 Task: Look for space in Frauenfeld, Switzerland from 8th June, 2023 to 19th June, 2023 for 1 adult in price range Rs.5000 to Rs.12000. Place can be shared room with 1  bedroom having 1 bed and 1 bathroom. Property type can be house, flat, guest house, hotel. Booking option can be shelf check-in. Required host language is English.
Action: Mouse moved to (460, 192)
Screenshot: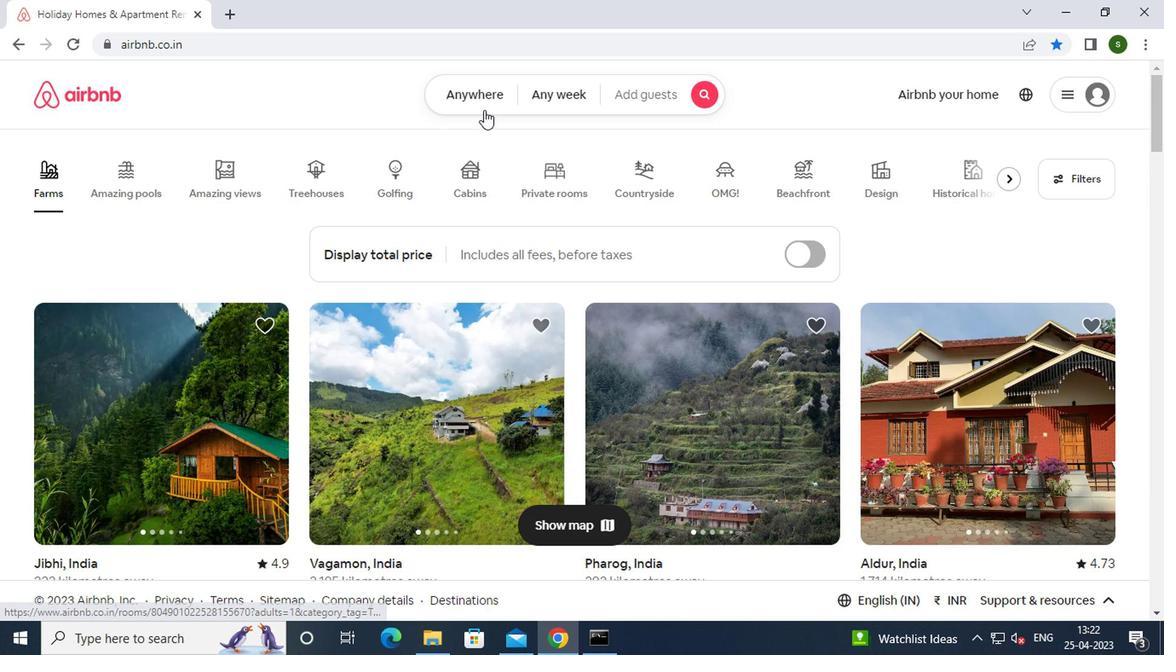 
Action: Mouse pressed left at (460, 192)
Screenshot: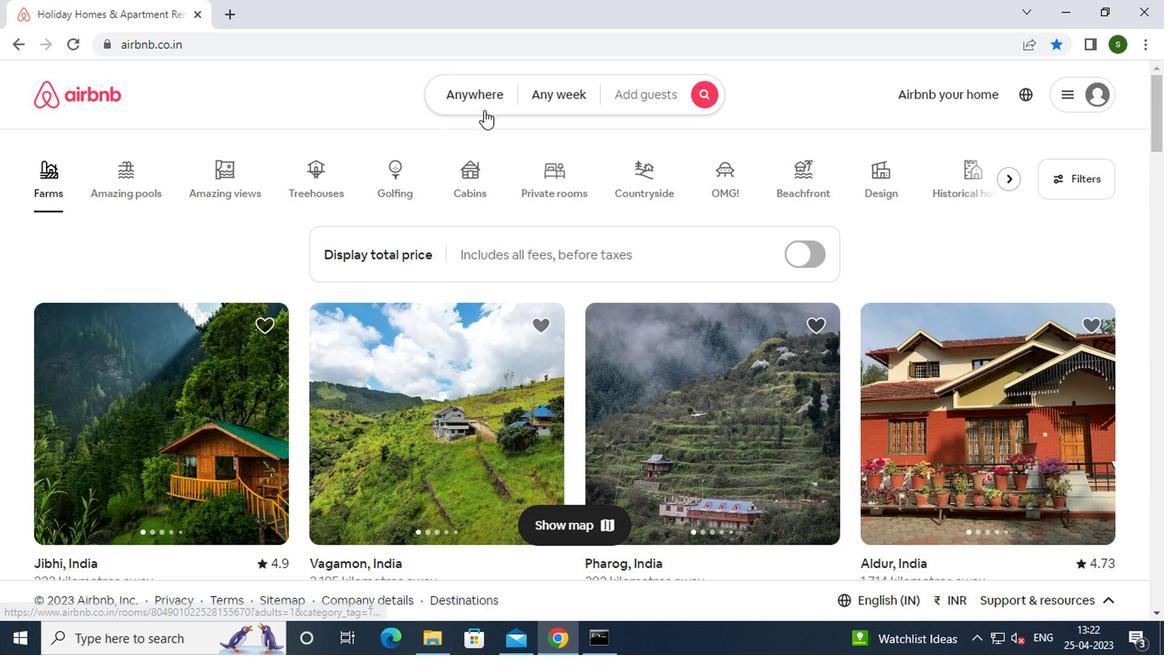 
Action: Mouse moved to (366, 236)
Screenshot: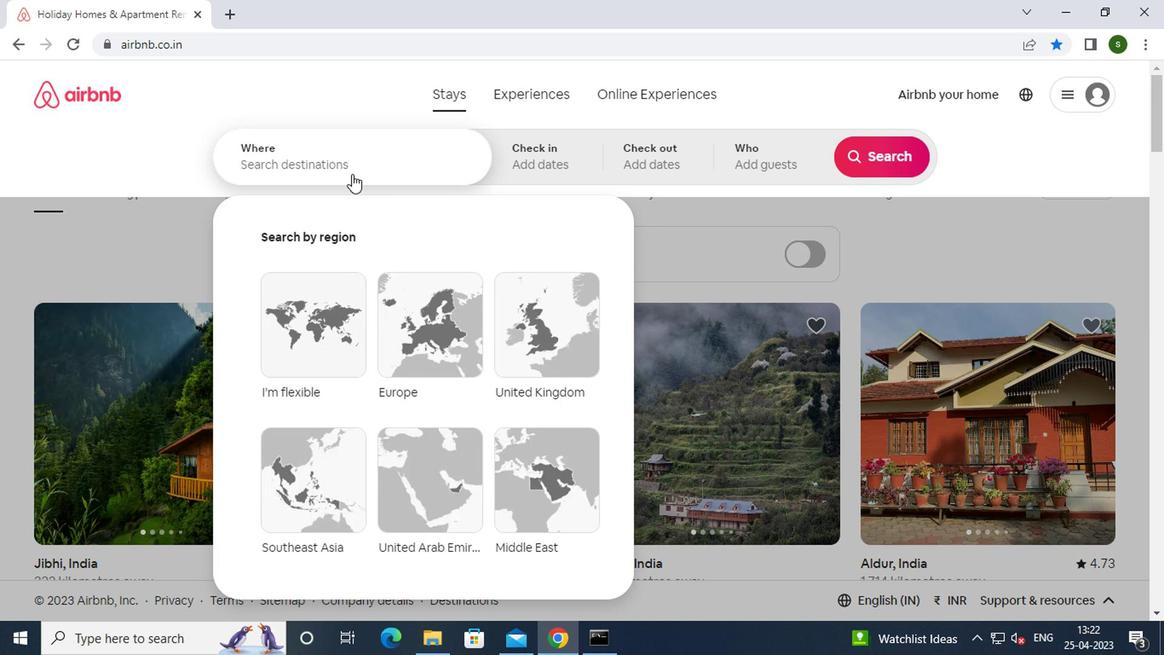 
Action: Mouse pressed left at (366, 236)
Screenshot: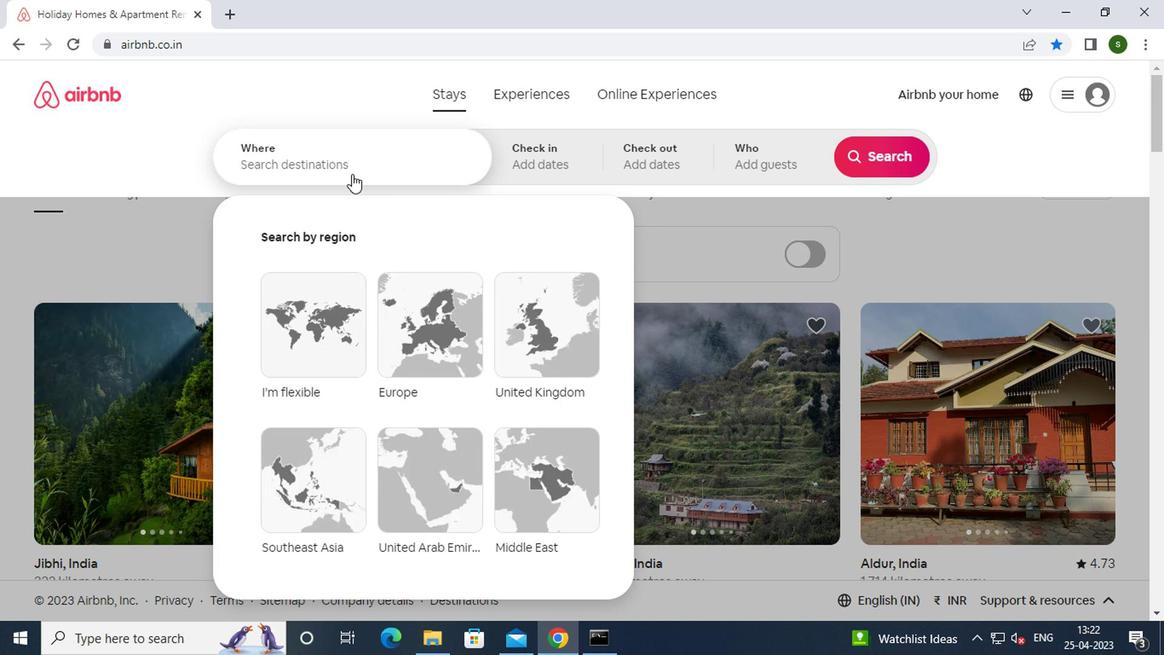 
Action: Mouse moved to (366, 236)
Screenshot: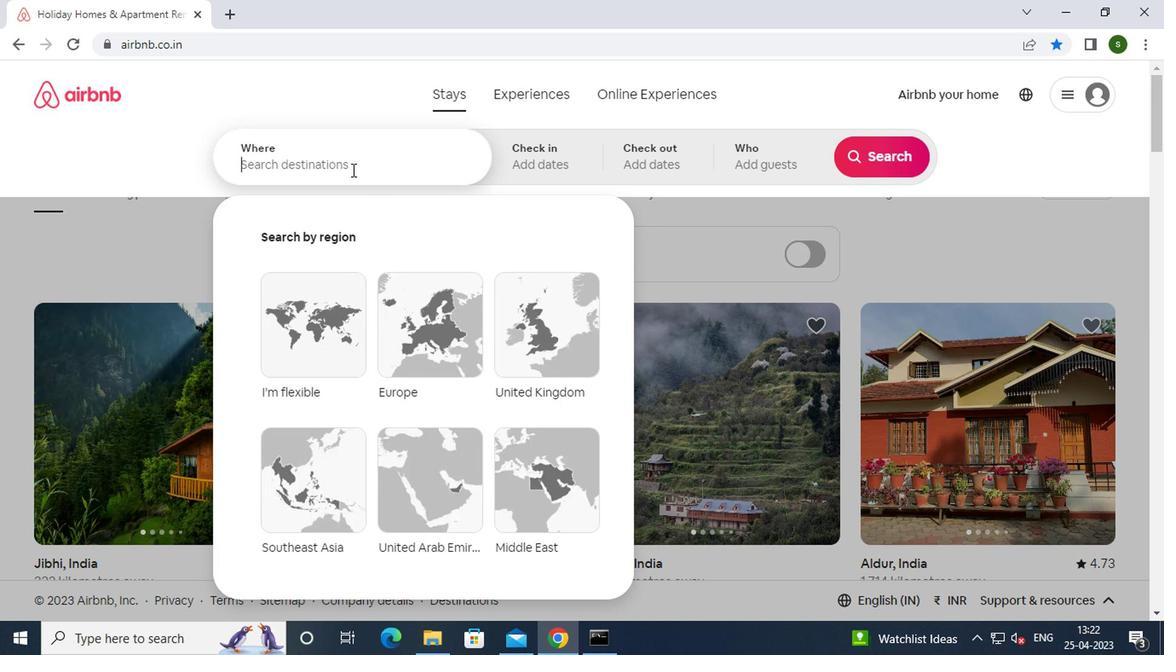 
Action: Key pressed f<Key.caps_lock>rauenfeld,<Key.space><Key.caps_lock>s<Key.caps_lock>witzerland
Screenshot: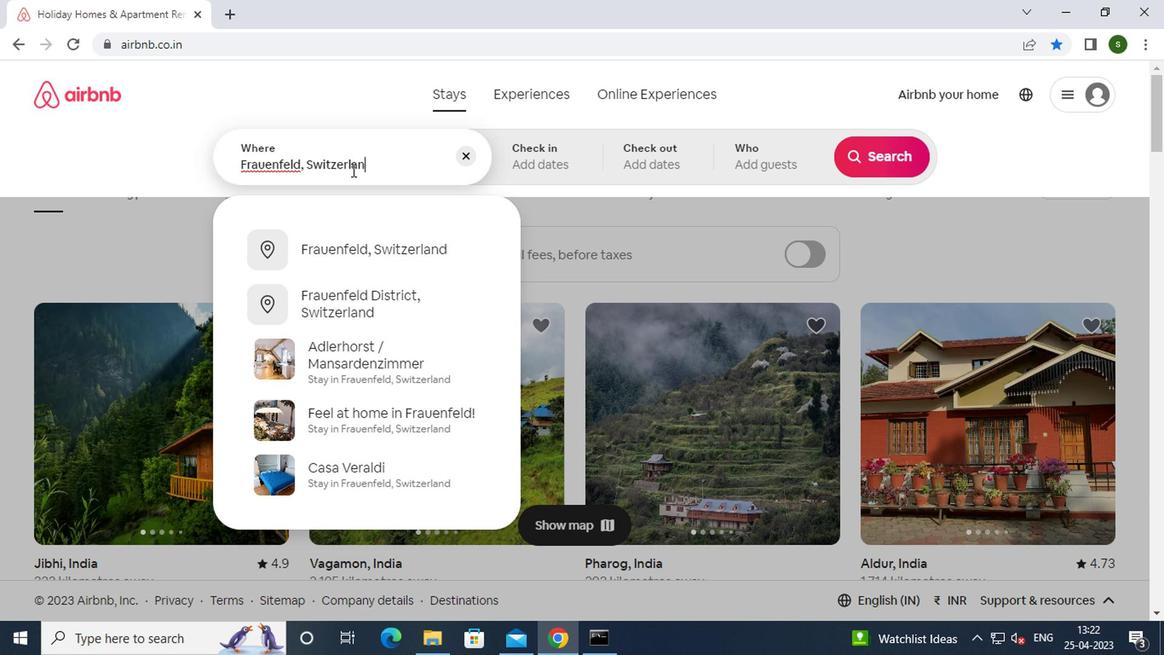
Action: Mouse moved to (393, 294)
Screenshot: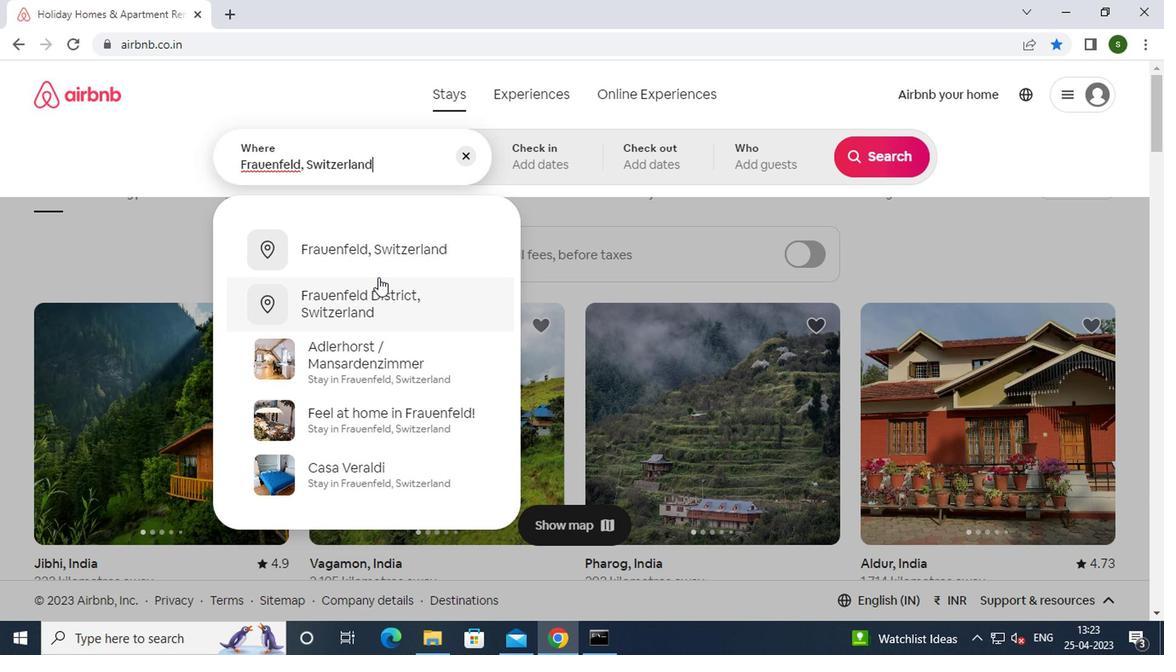 
Action: Mouse pressed left at (393, 294)
Screenshot: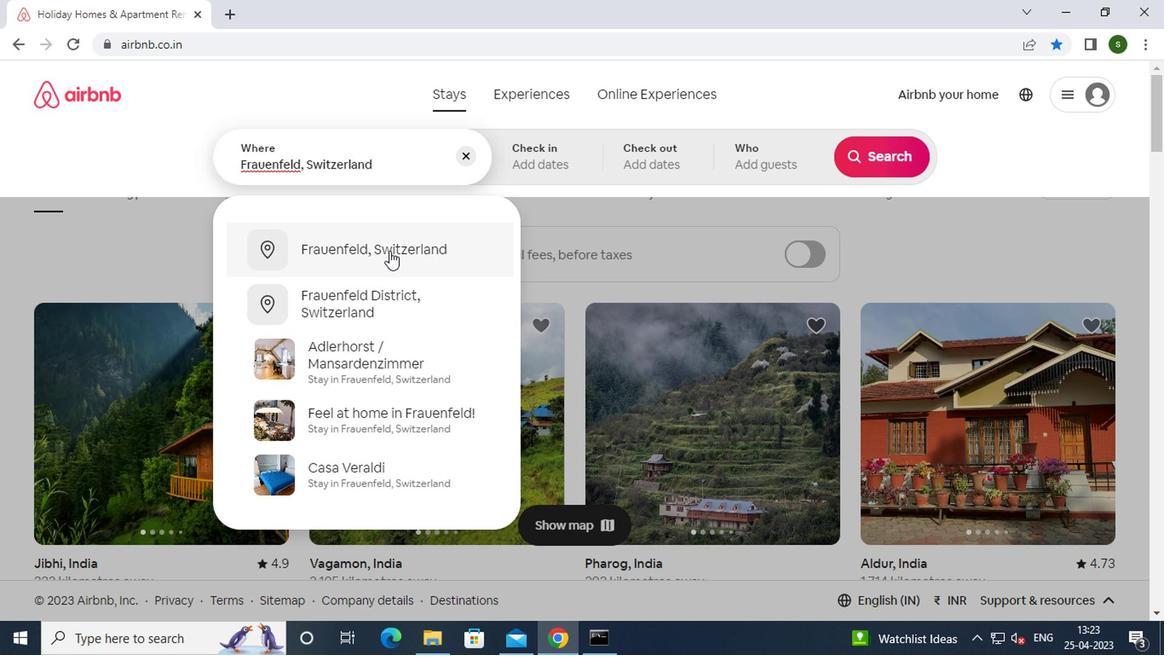 
Action: Mouse moved to (731, 326)
Screenshot: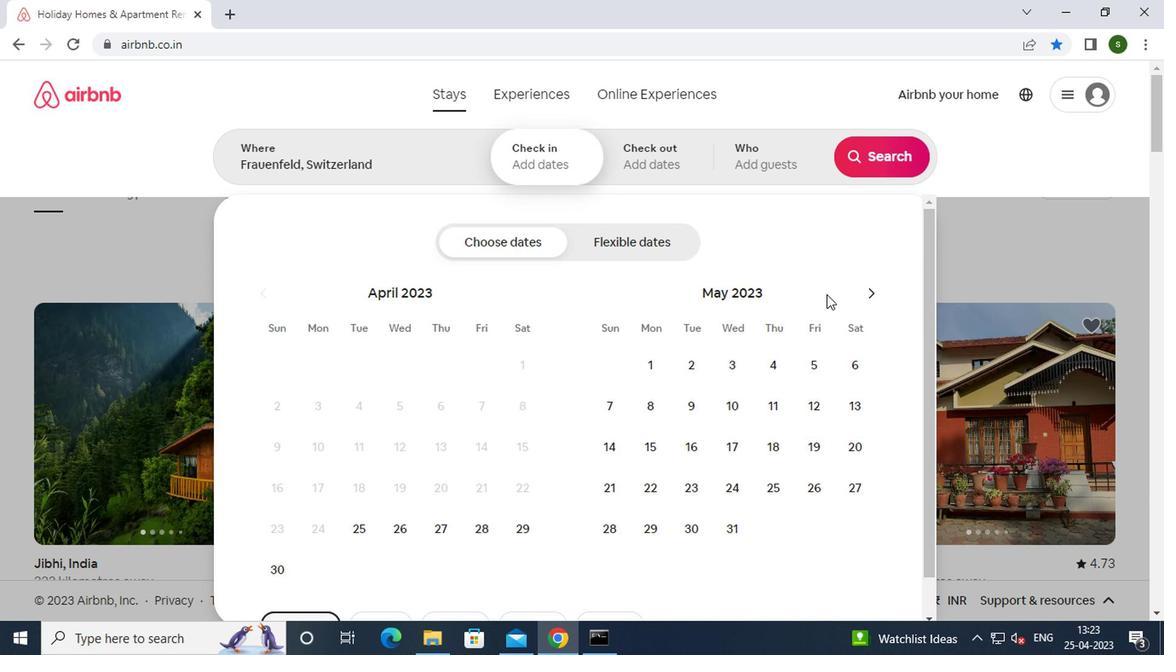 
Action: Mouse pressed left at (731, 326)
Screenshot: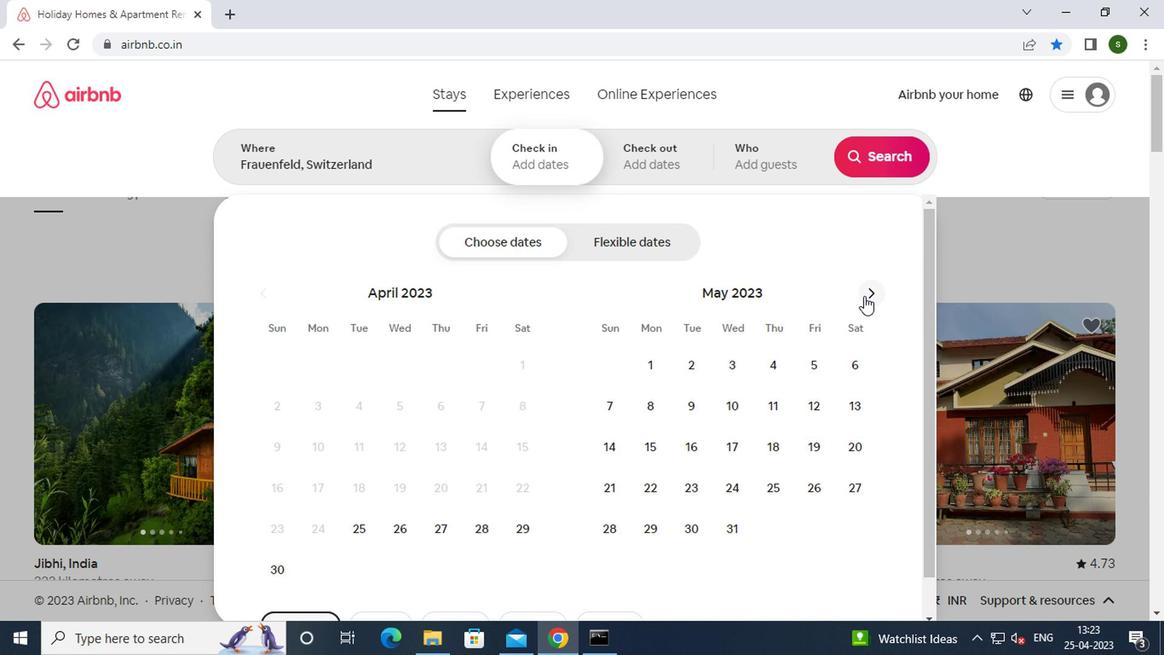 
Action: Mouse moved to (678, 398)
Screenshot: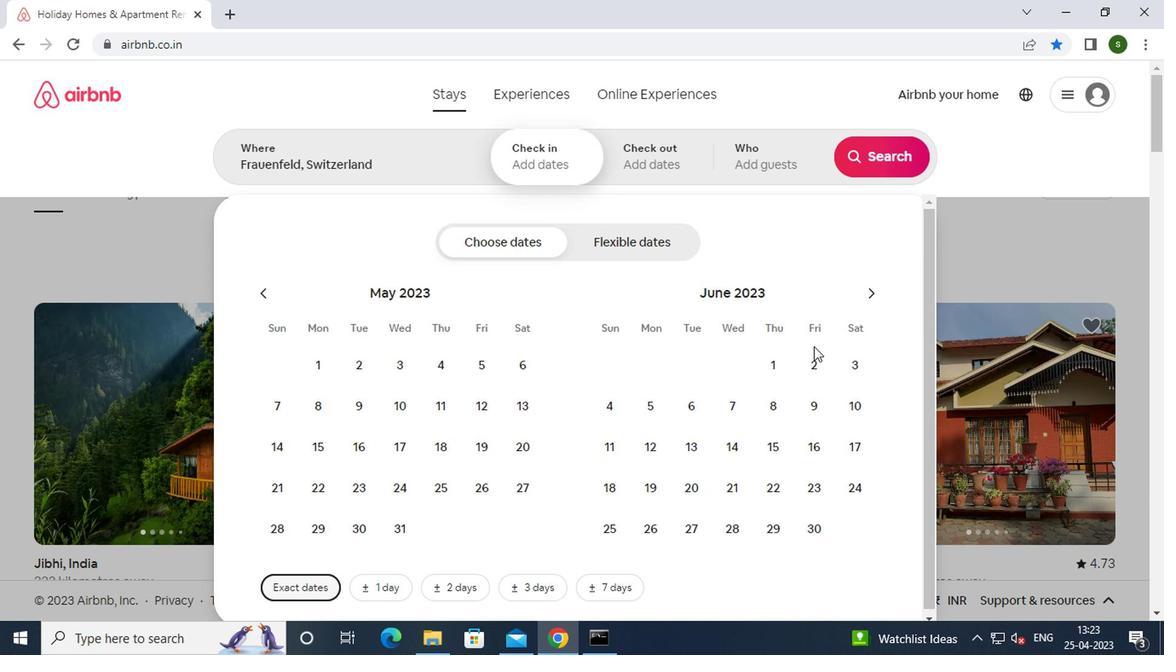 
Action: Mouse pressed left at (678, 398)
Screenshot: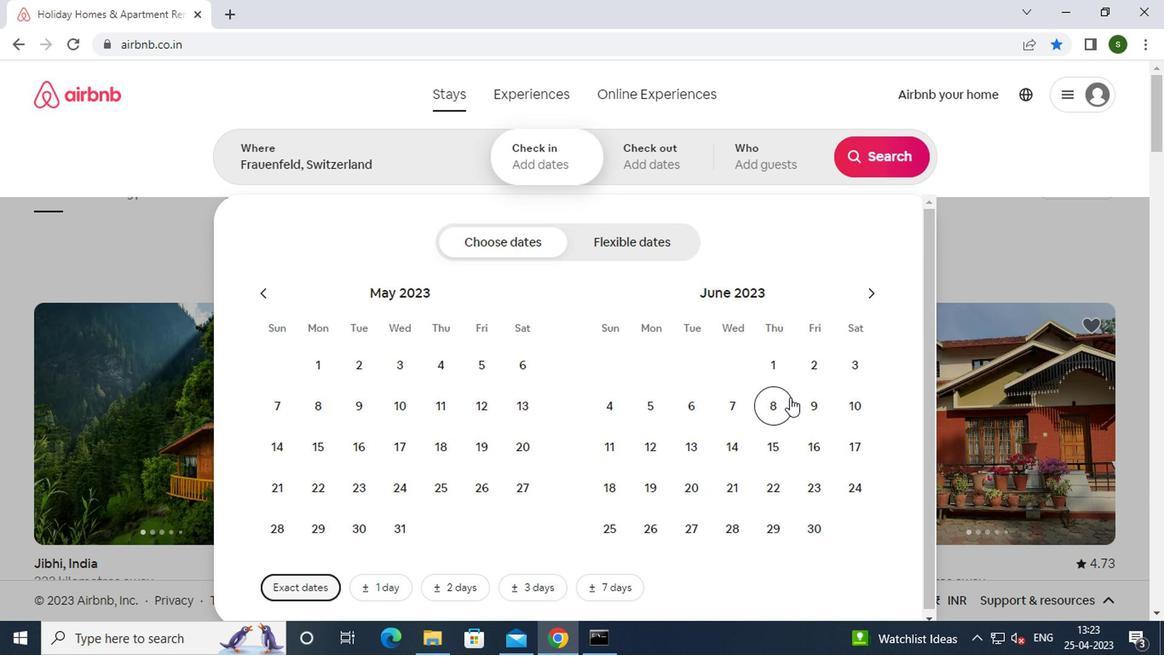 
Action: Mouse moved to (583, 464)
Screenshot: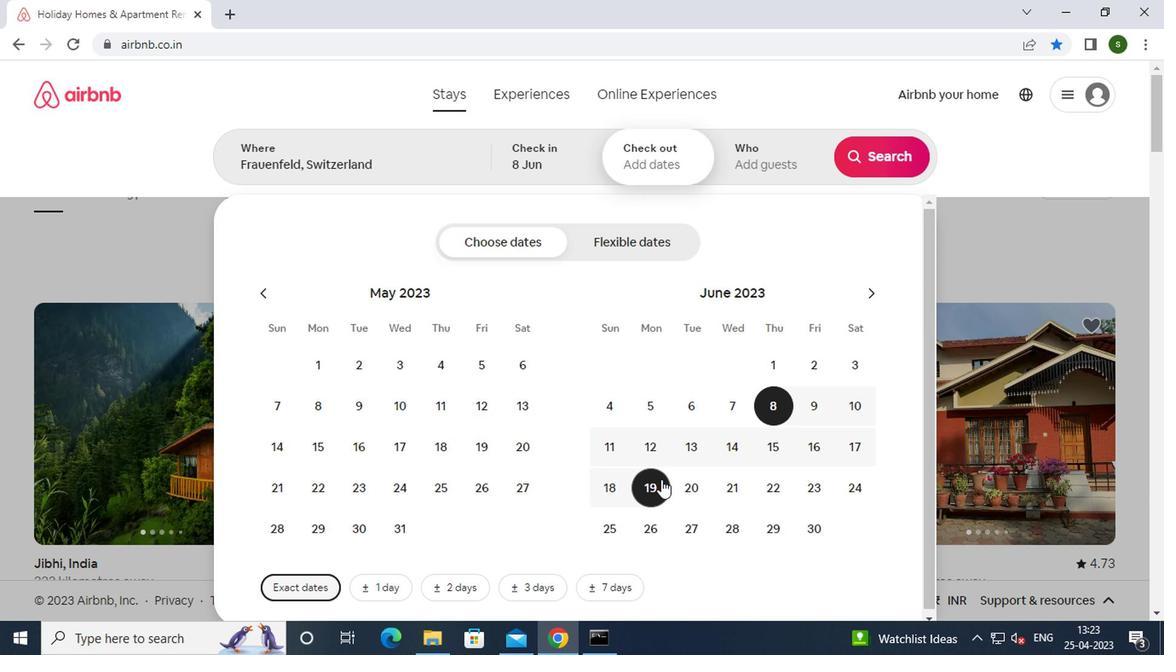 
Action: Mouse pressed left at (583, 464)
Screenshot: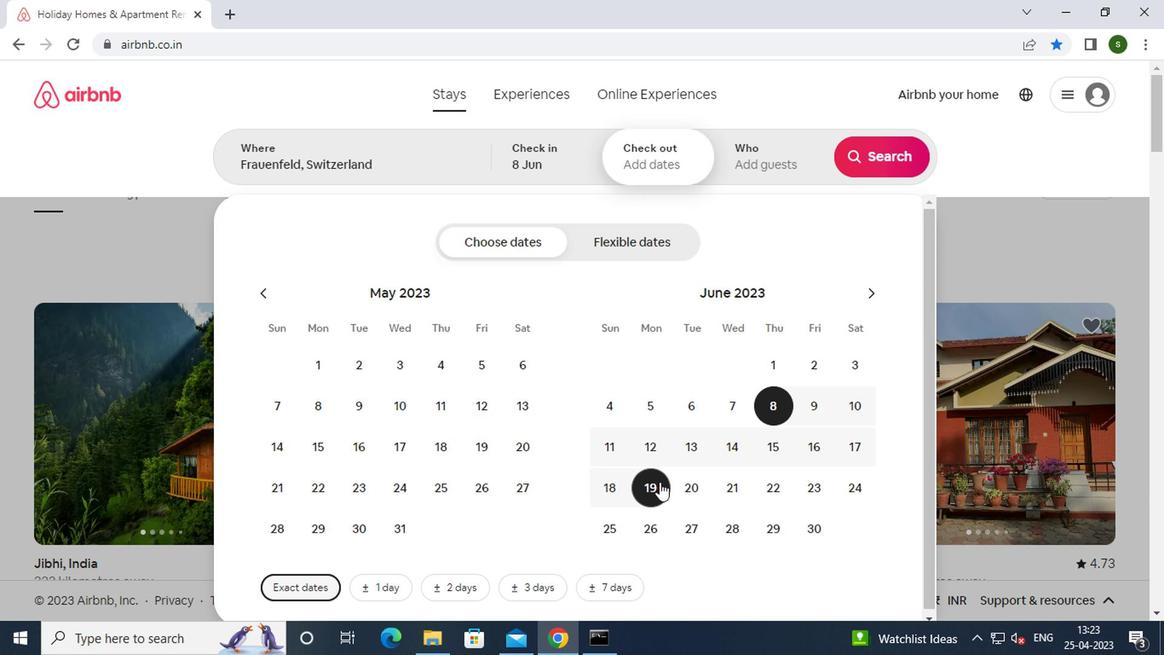 
Action: Mouse moved to (654, 232)
Screenshot: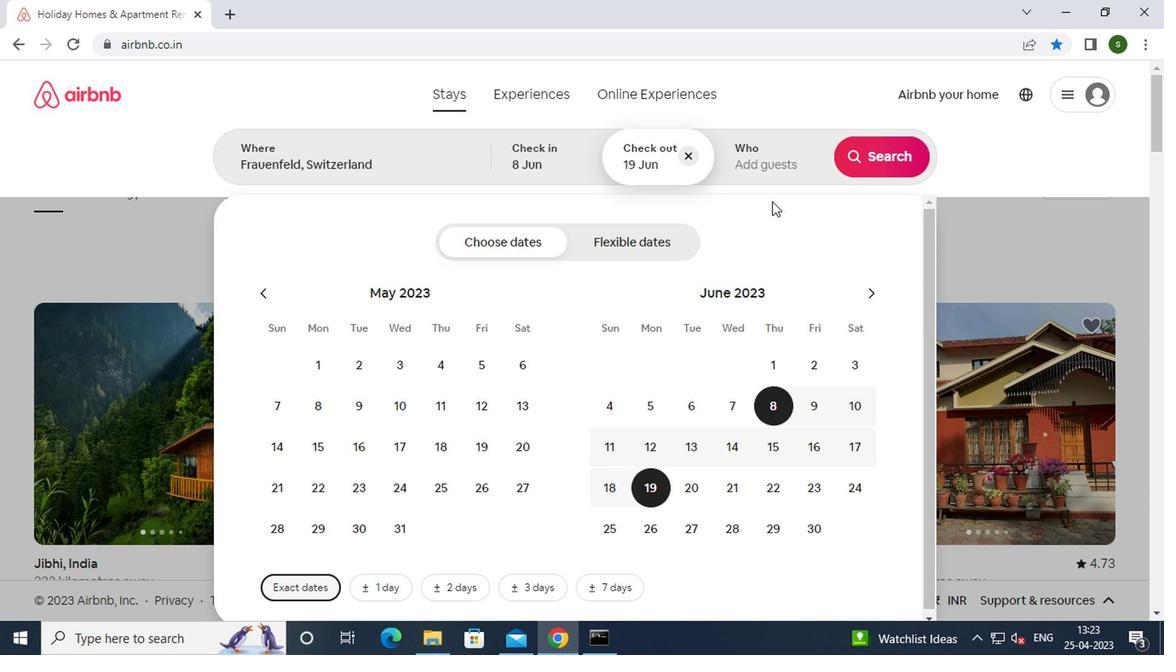 
Action: Mouse pressed left at (654, 232)
Screenshot: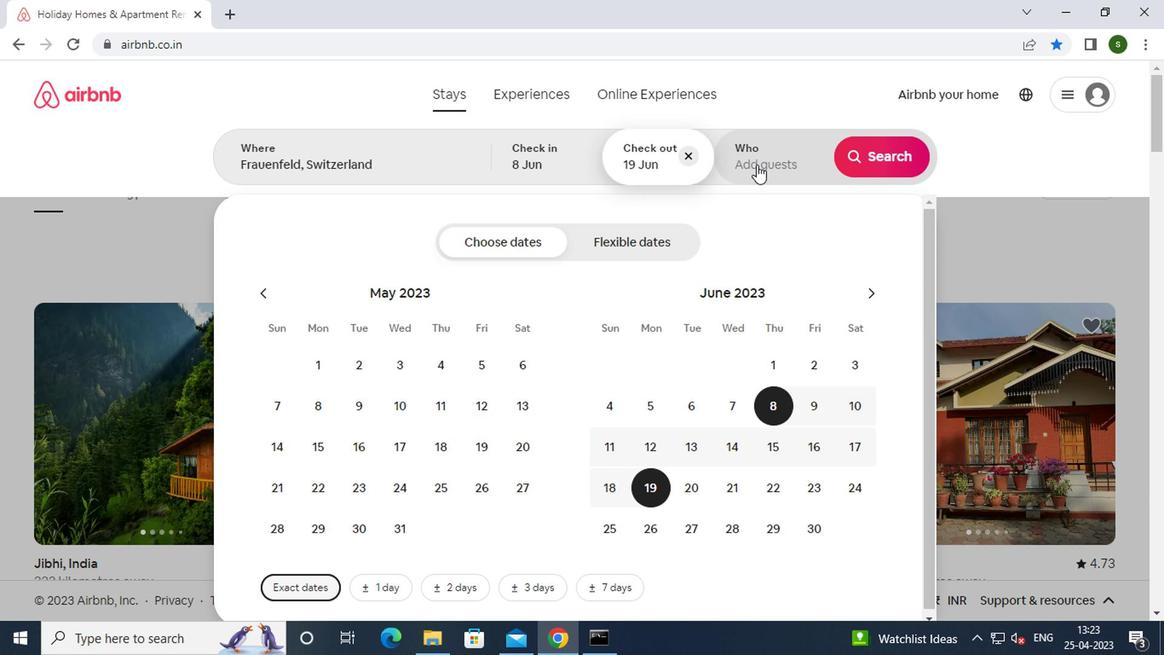 
Action: Mouse moved to (743, 290)
Screenshot: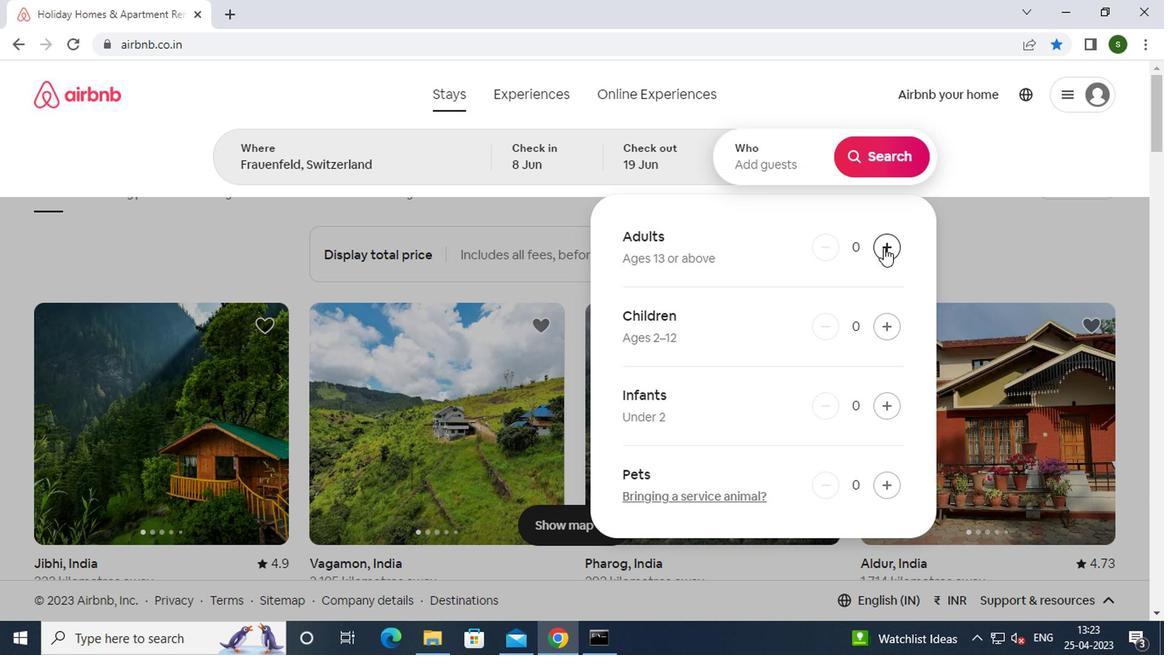
Action: Mouse pressed left at (743, 290)
Screenshot: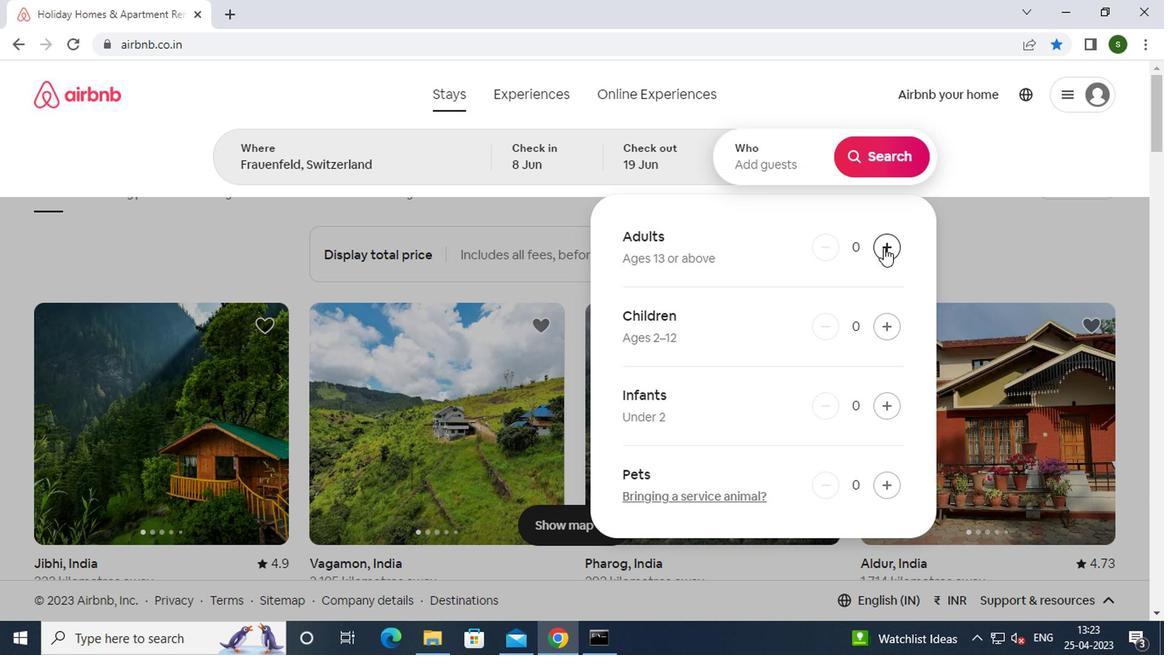 
Action: Mouse moved to (742, 242)
Screenshot: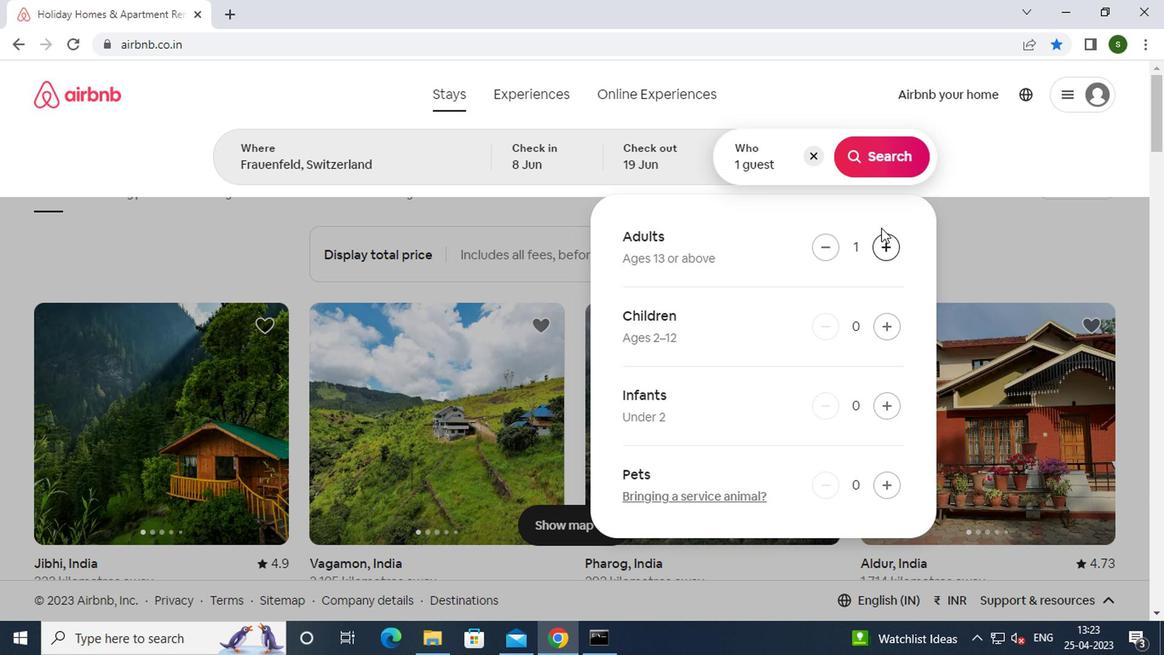 
Action: Mouse pressed left at (742, 242)
Screenshot: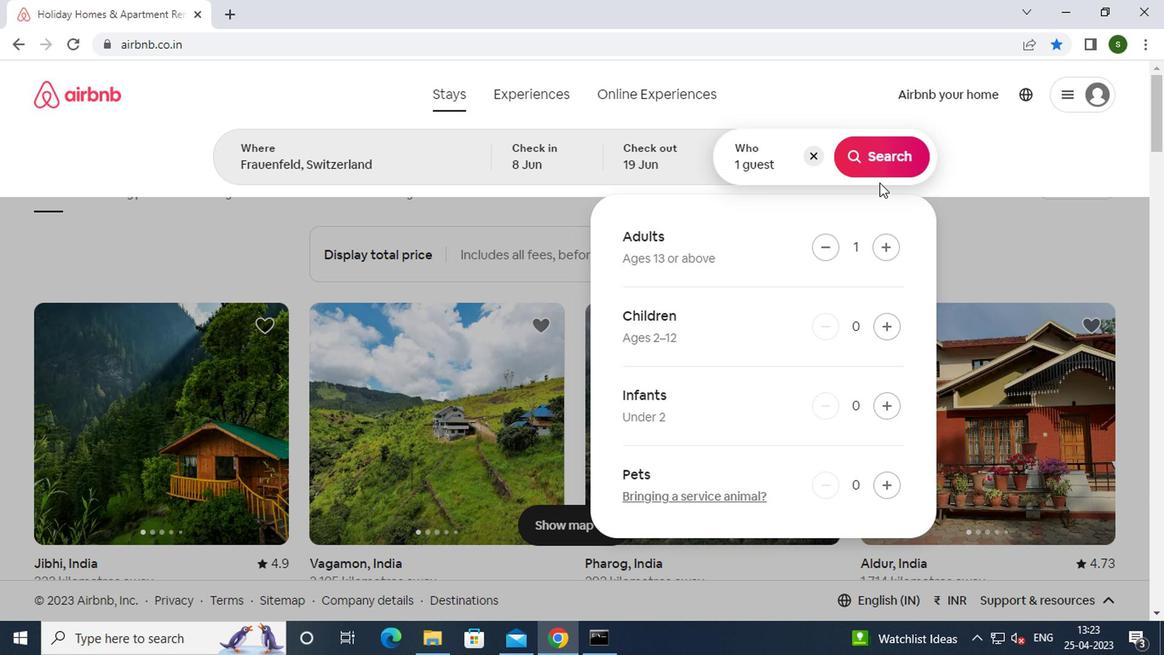 
Action: Mouse moved to (747, 223)
Screenshot: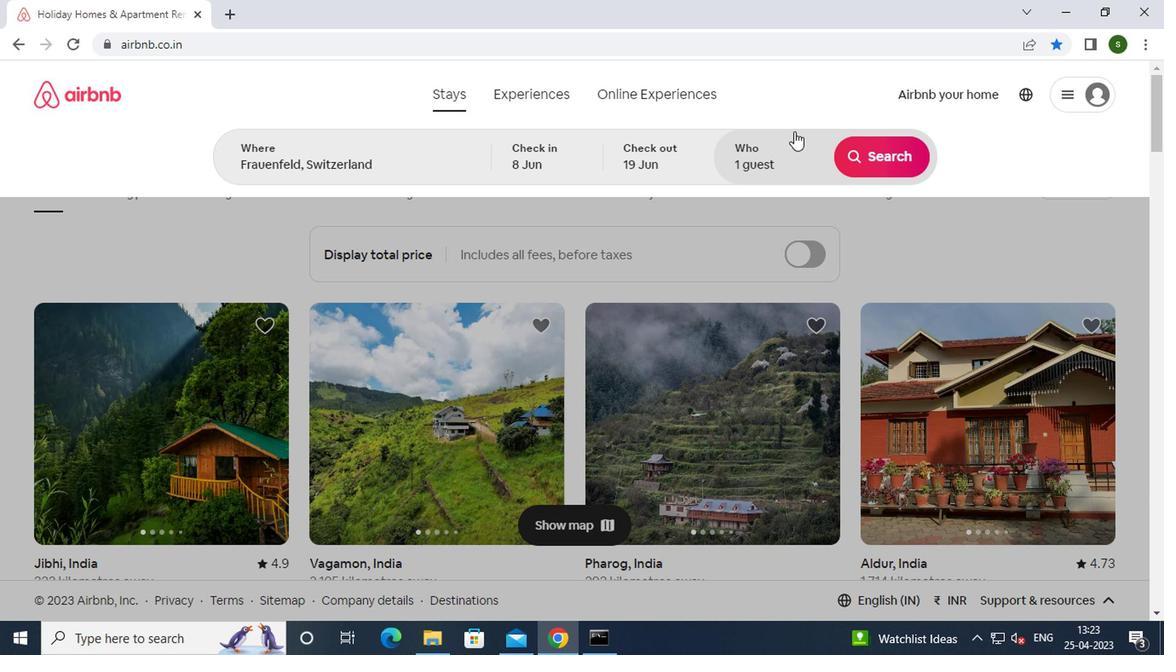 
Action: Mouse pressed left at (747, 223)
Screenshot: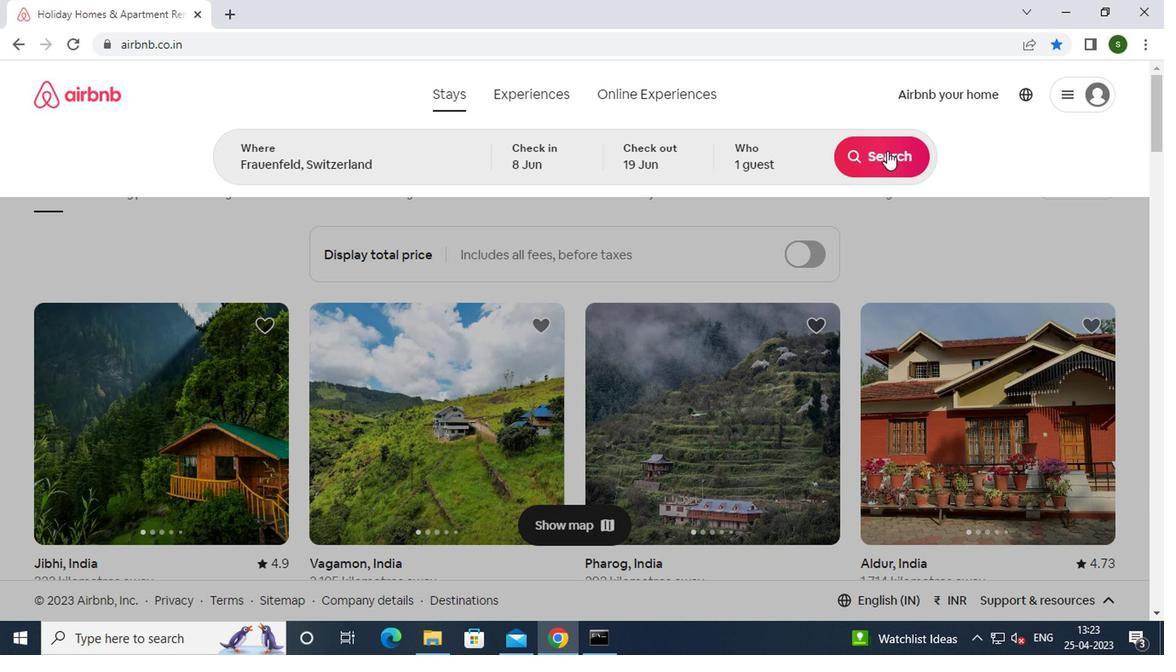 
Action: Mouse moved to (880, 234)
Screenshot: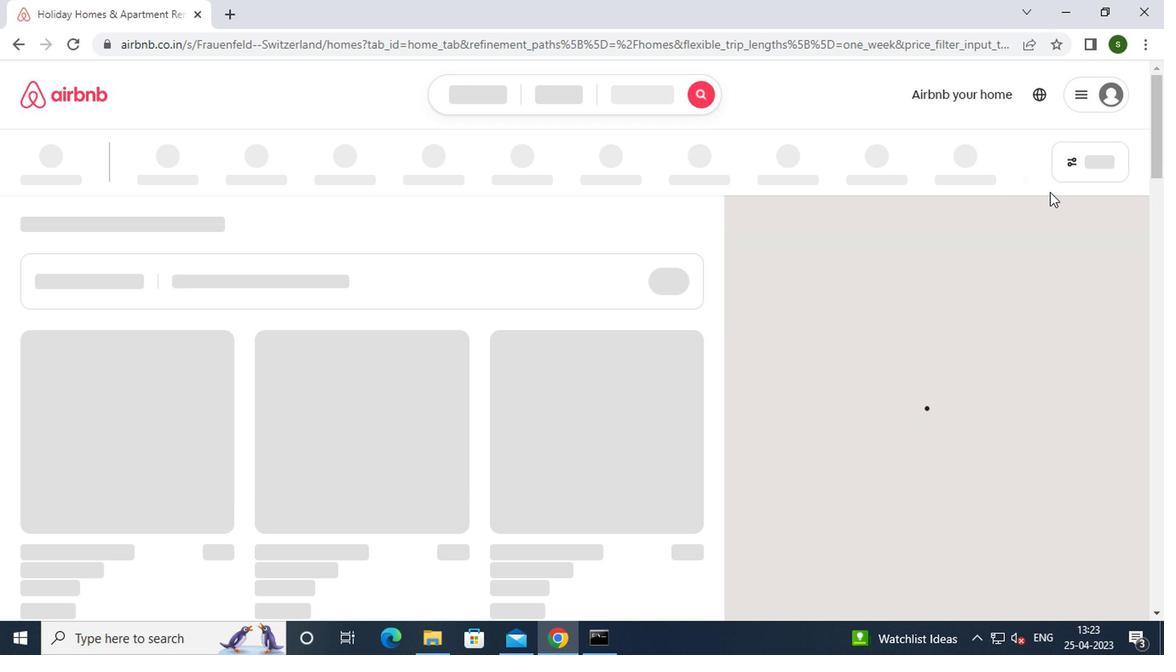 
Action: Mouse pressed left at (880, 234)
Screenshot: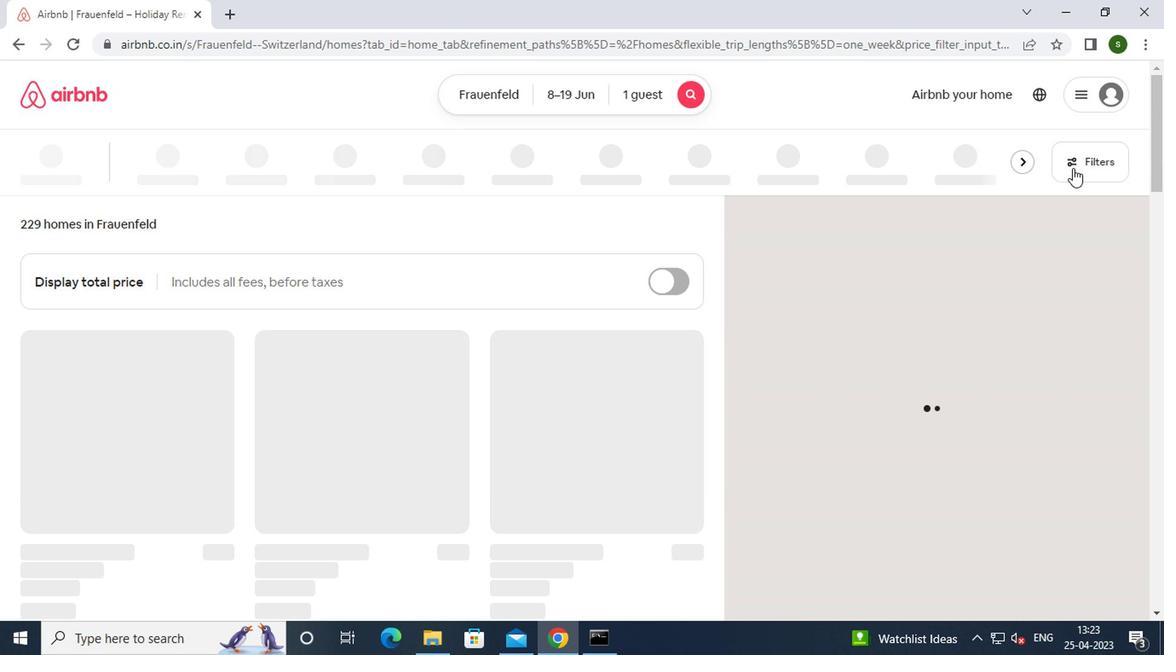
Action: Mouse moved to (445, 384)
Screenshot: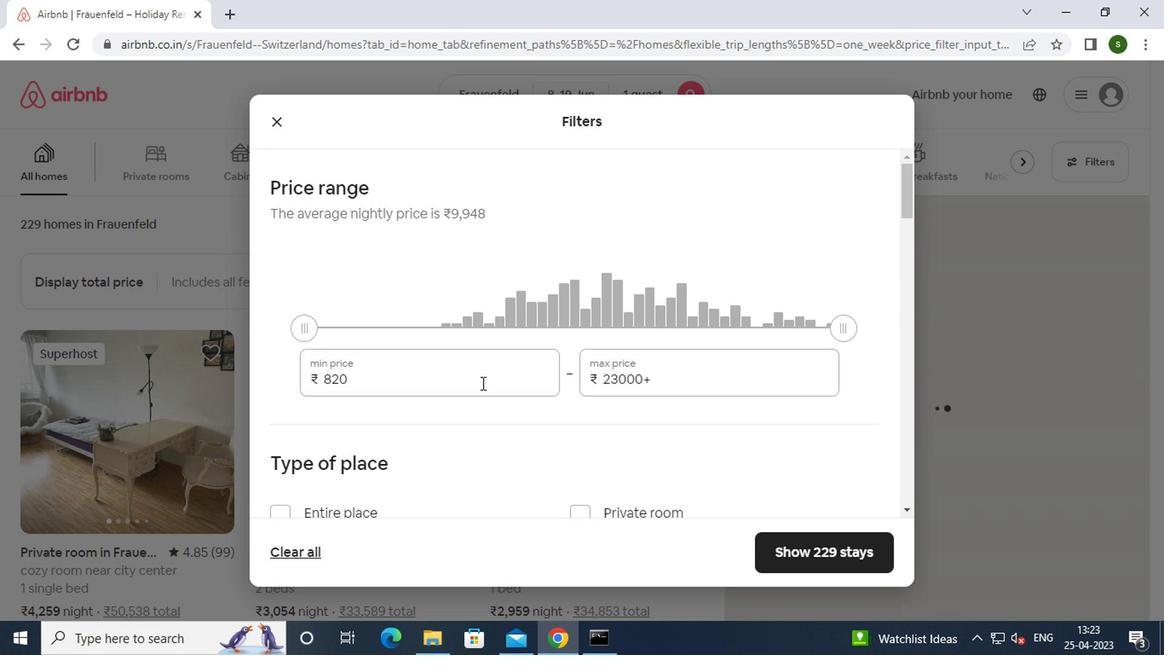 
Action: Mouse pressed left at (445, 384)
Screenshot: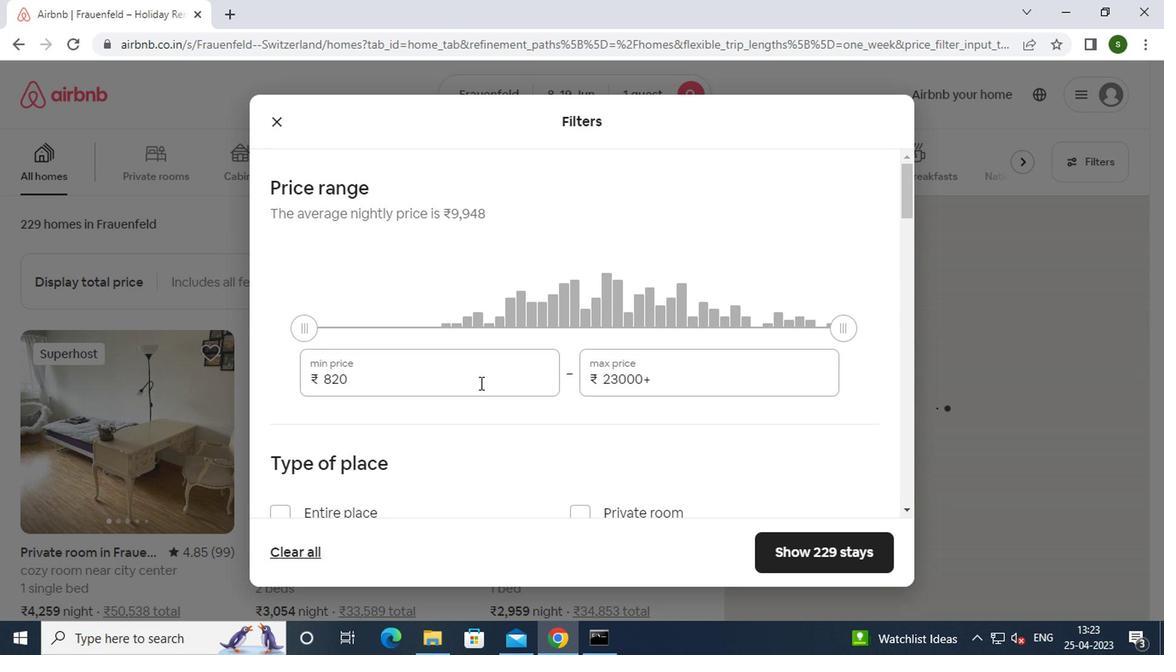 
Action: Key pressed <Key.backspace><Key.backspace><Key.backspace><Key.backspace><Key.backspace><Key.backspace><Key.backspace><Key.backspace>5000
Screenshot: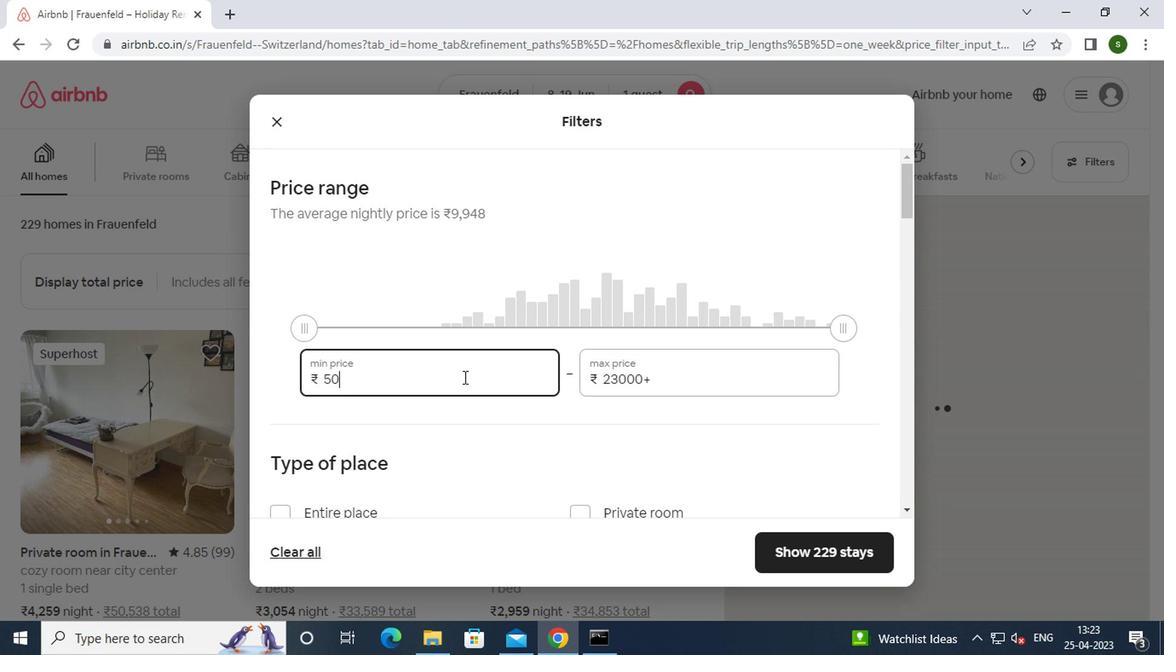 
Action: Mouse moved to (586, 384)
Screenshot: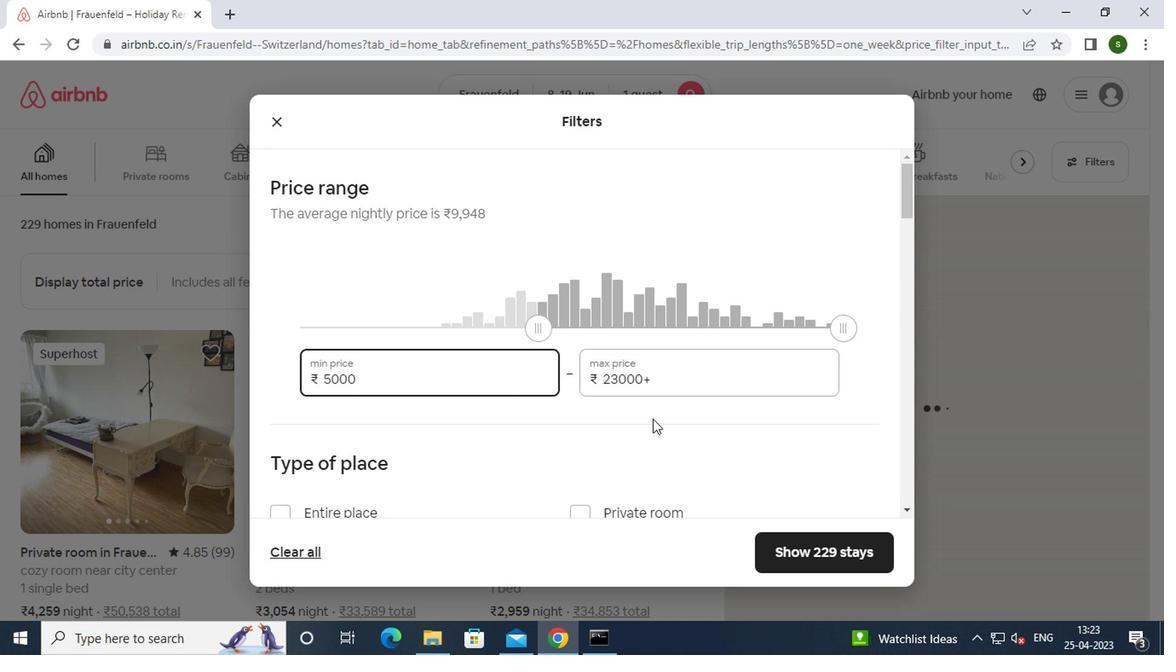 
Action: Mouse pressed left at (586, 384)
Screenshot: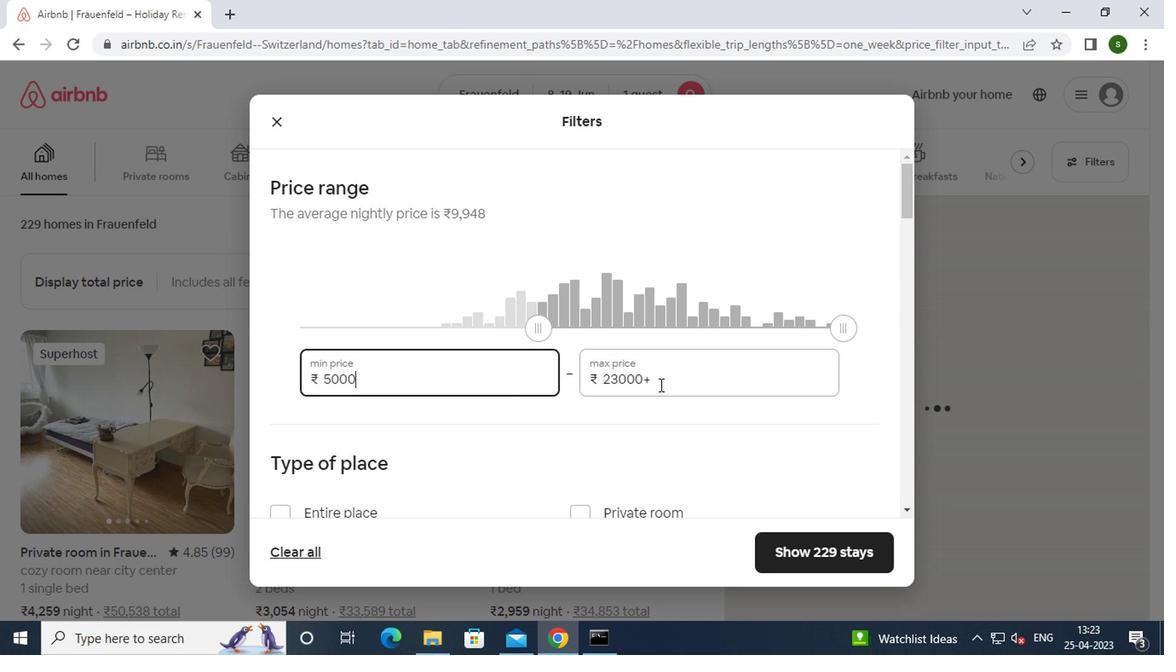 
Action: Key pressed <Key.backspace><Key.backspace><Key.backspace><Key.backspace><Key.backspace><Key.backspace><Key.backspace><Key.backspace><Key.backspace>12000
Screenshot: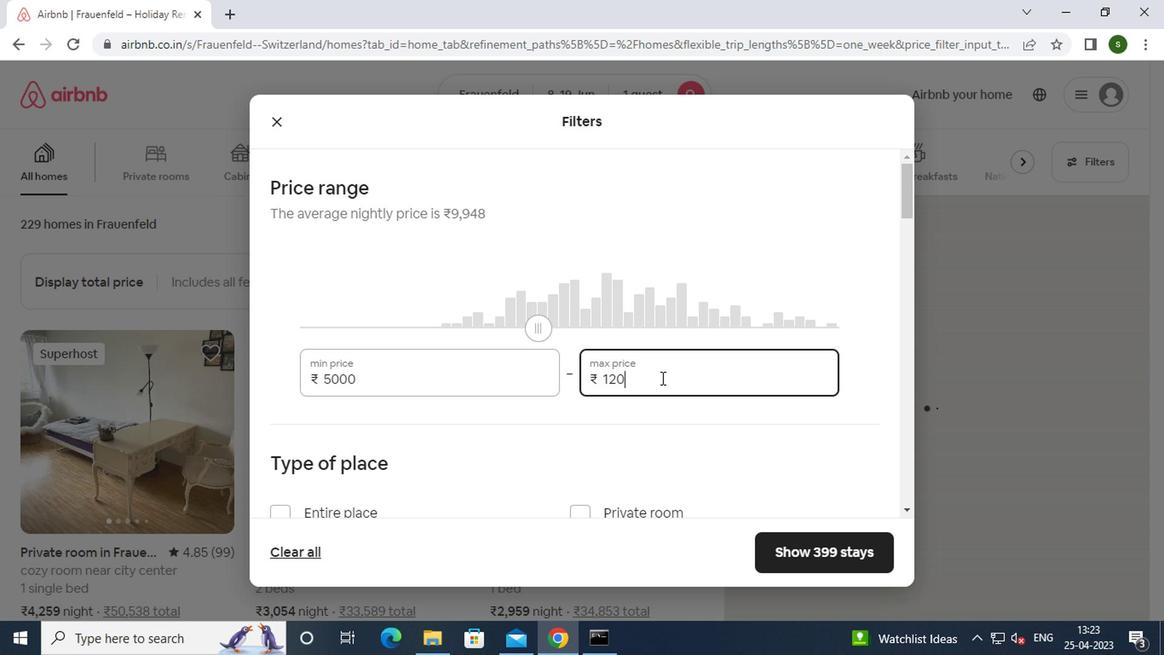 
Action: Mouse moved to (514, 364)
Screenshot: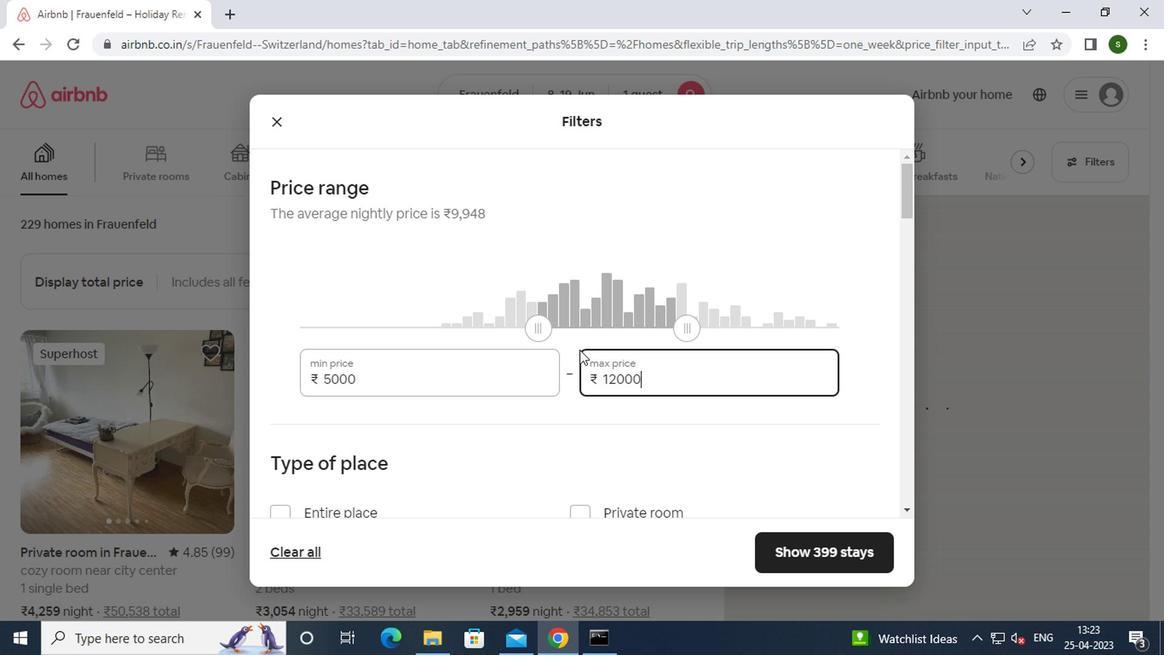 
Action: Mouse scrolled (514, 364) with delta (0, 0)
Screenshot: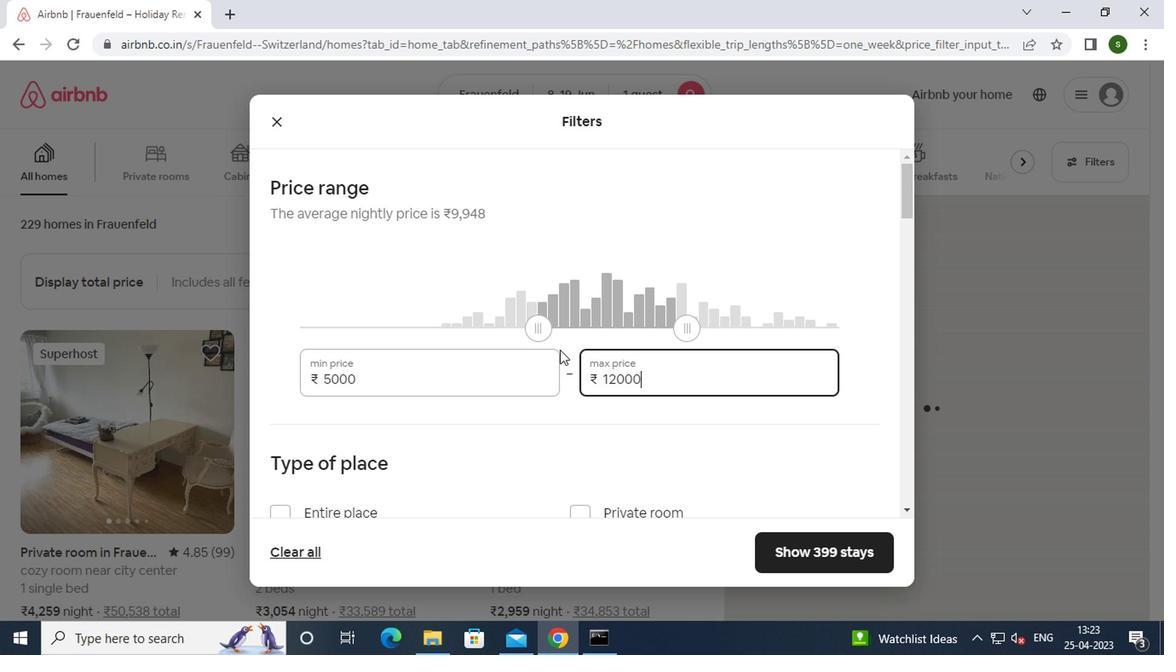 
Action: Mouse scrolled (514, 364) with delta (0, 0)
Screenshot: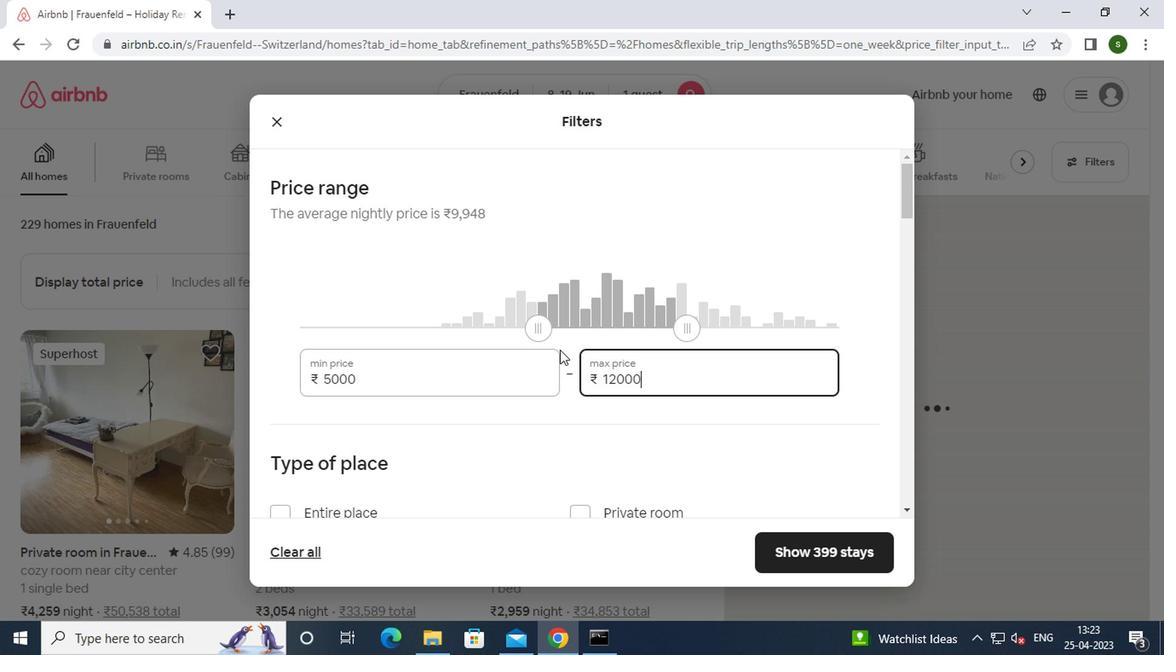 
Action: Mouse moved to (401, 413)
Screenshot: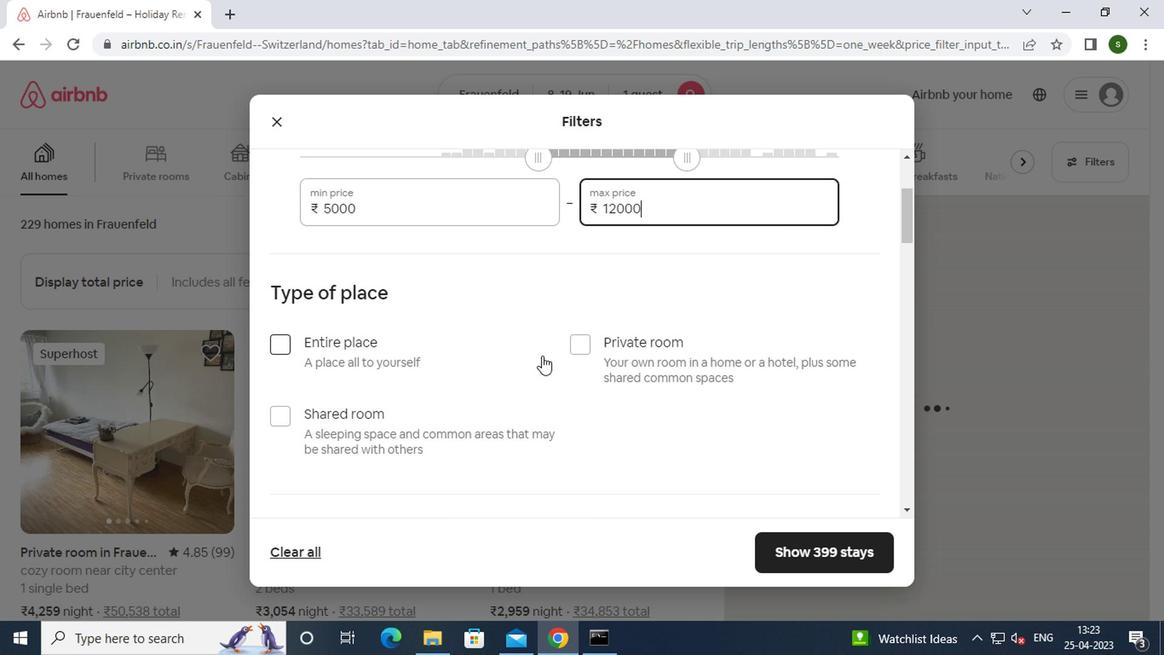 
Action: Mouse pressed left at (401, 413)
Screenshot: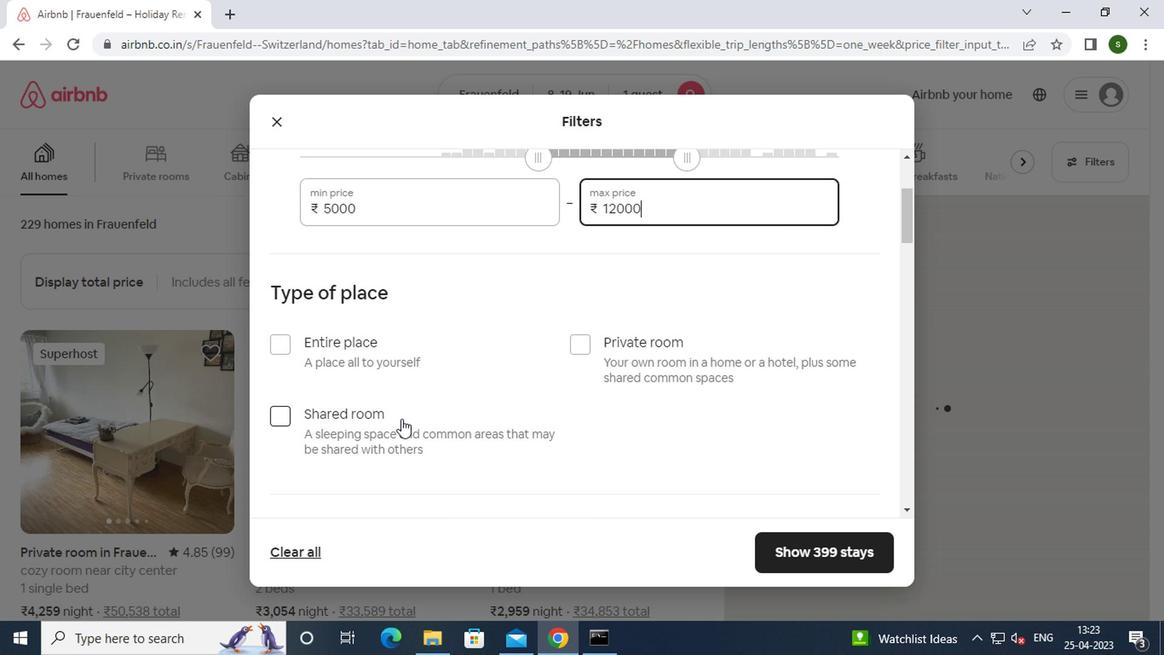 
Action: Mouse moved to (446, 372)
Screenshot: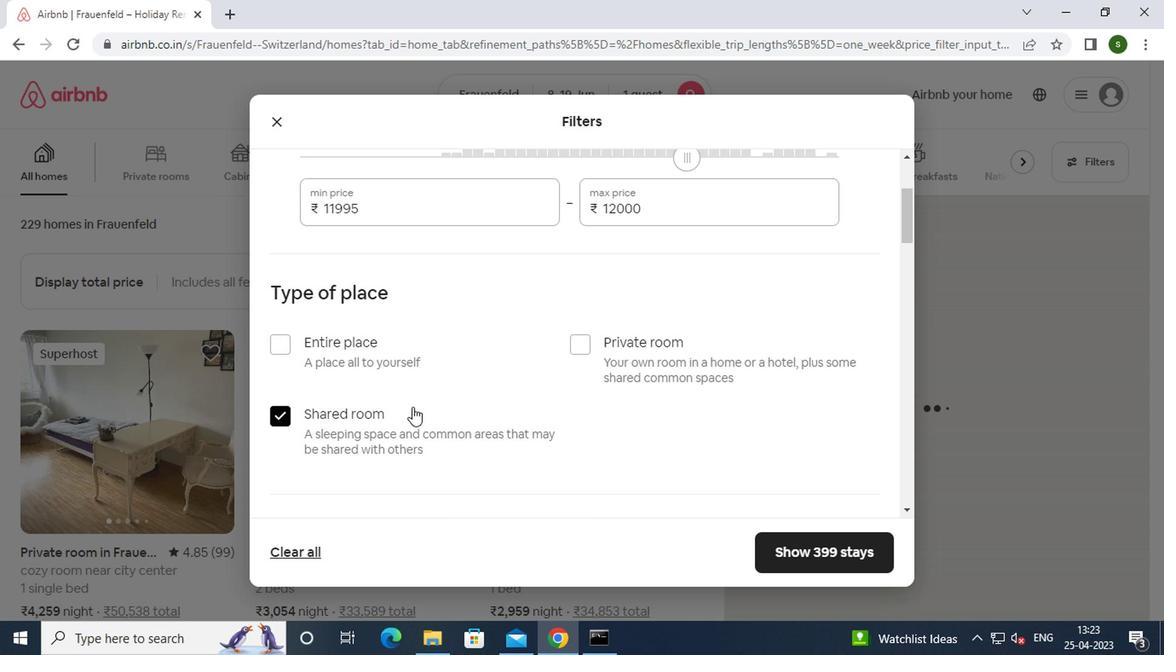 
Action: Mouse scrolled (446, 371) with delta (0, 0)
Screenshot: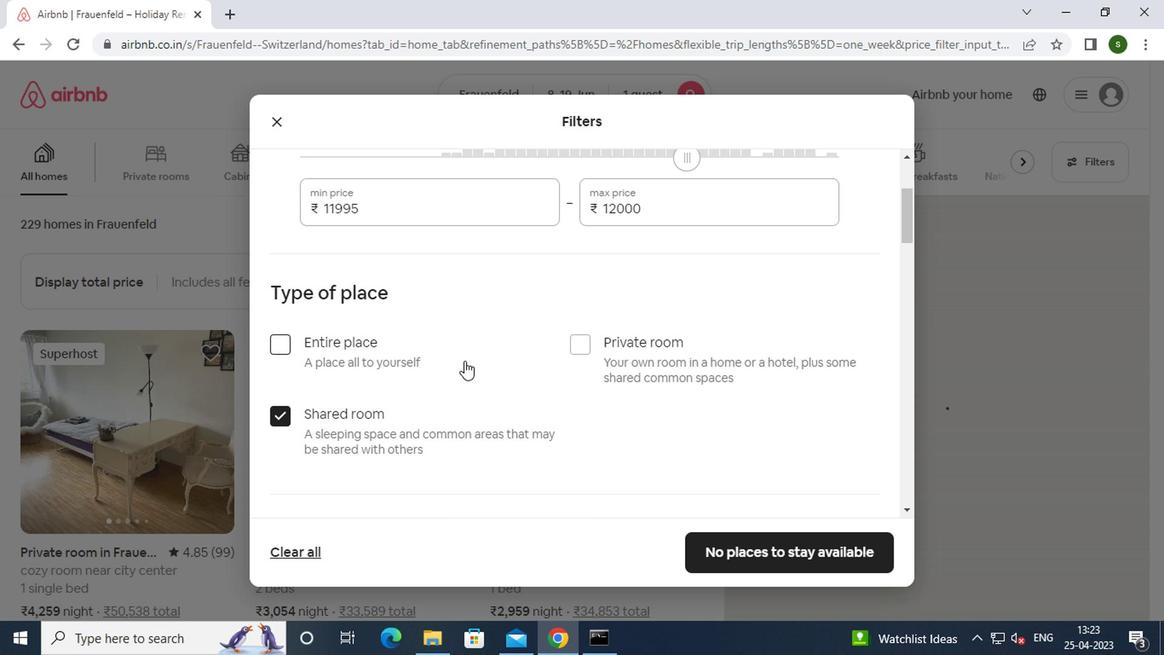
Action: Mouse scrolled (446, 371) with delta (0, 0)
Screenshot: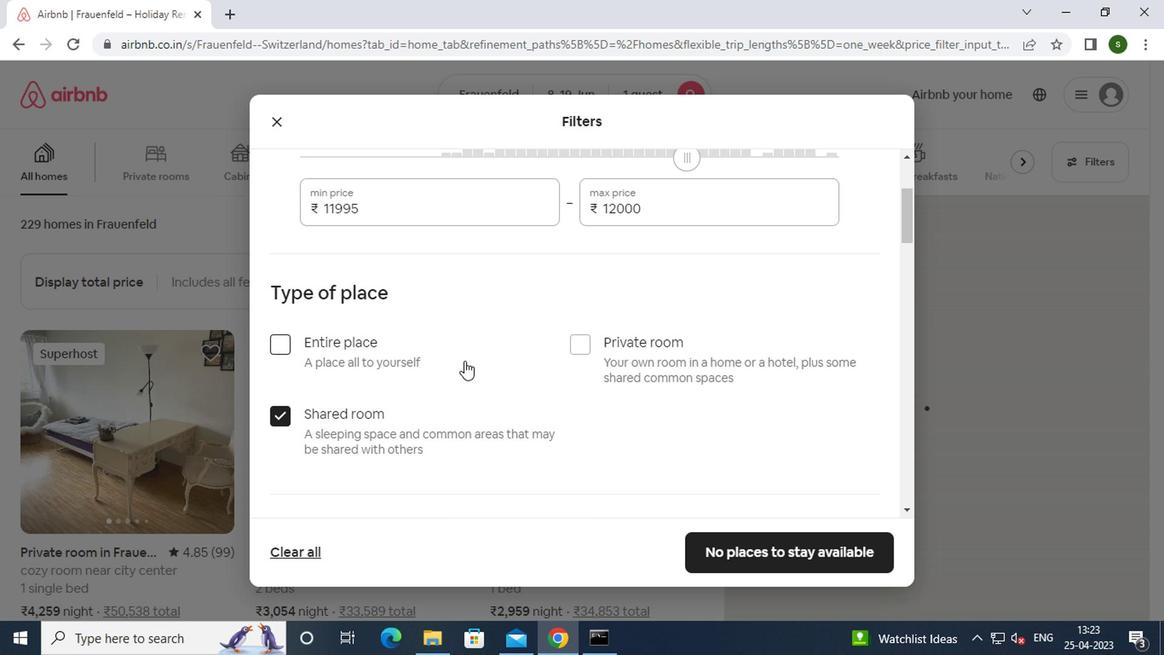 
Action: Mouse scrolled (446, 371) with delta (0, 0)
Screenshot: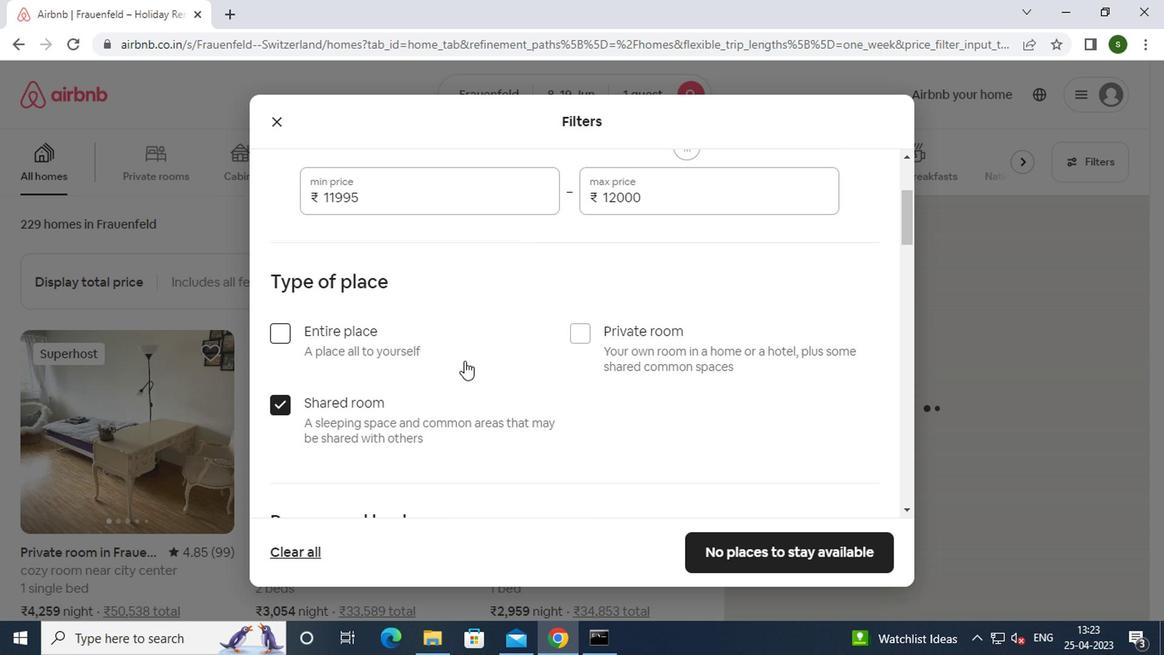 
Action: Mouse scrolled (446, 371) with delta (0, 0)
Screenshot: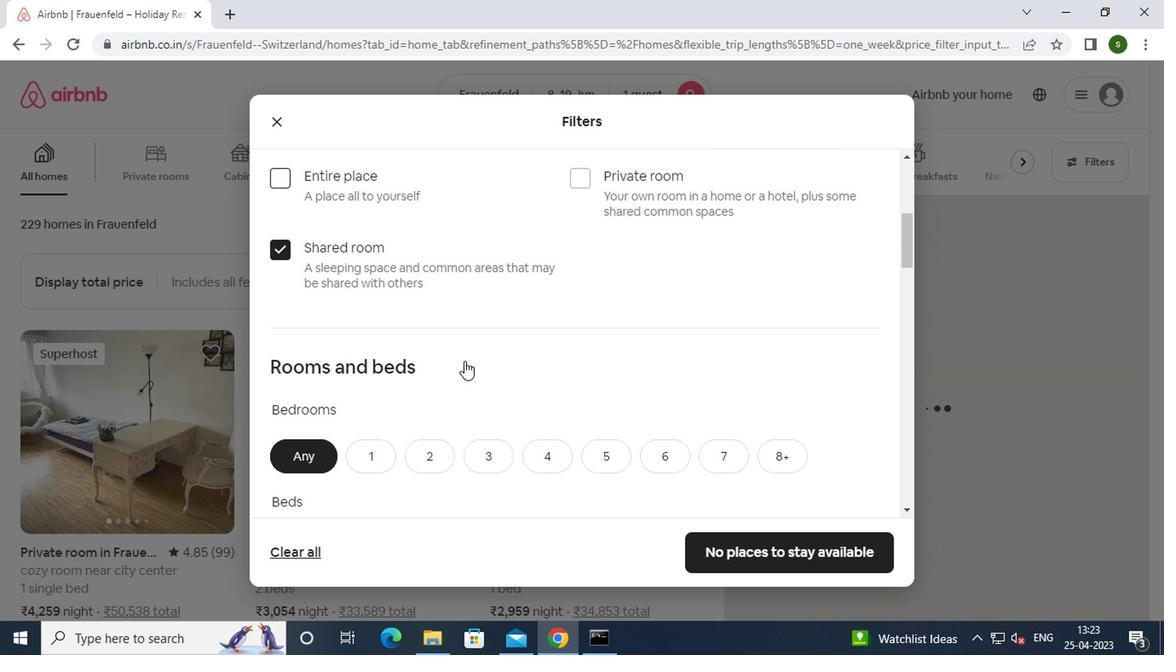 
Action: Mouse moved to (383, 319)
Screenshot: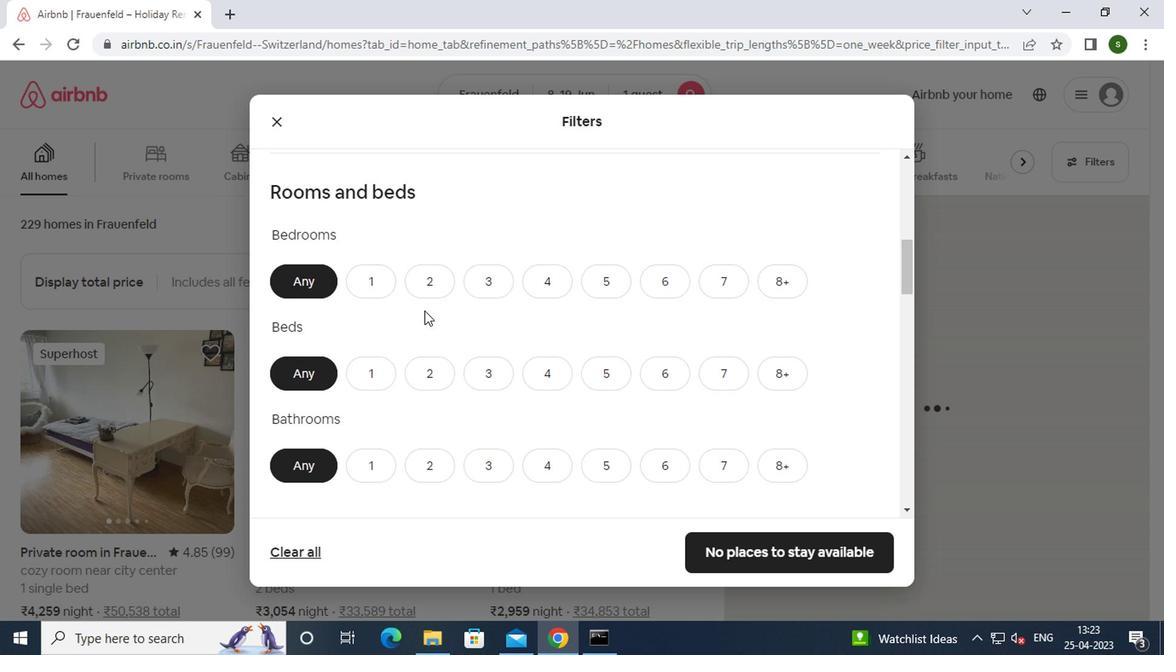 
Action: Mouse pressed left at (383, 319)
Screenshot: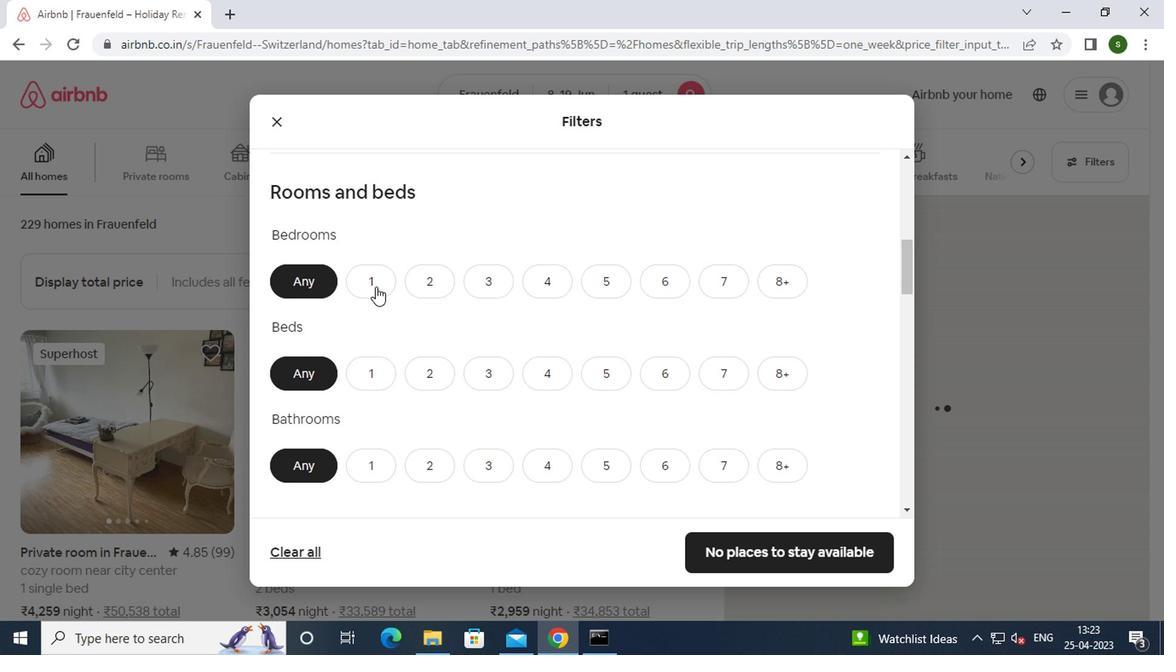 
Action: Mouse moved to (375, 386)
Screenshot: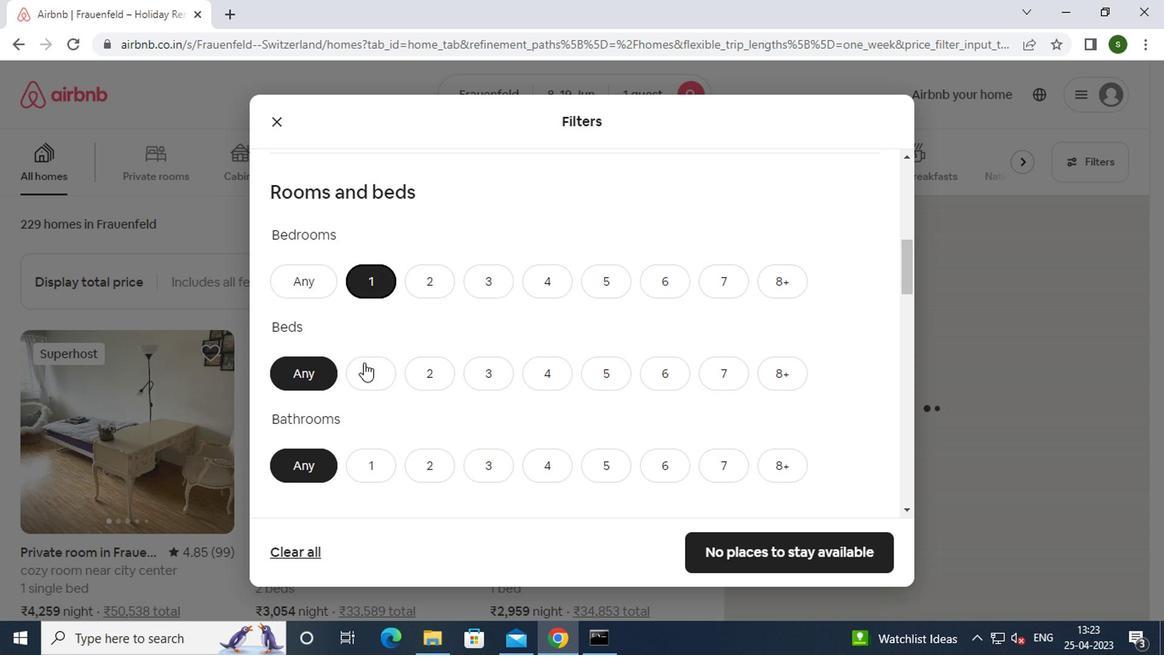 
Action: Mouse pressed left at (375, 386)
Screenshot: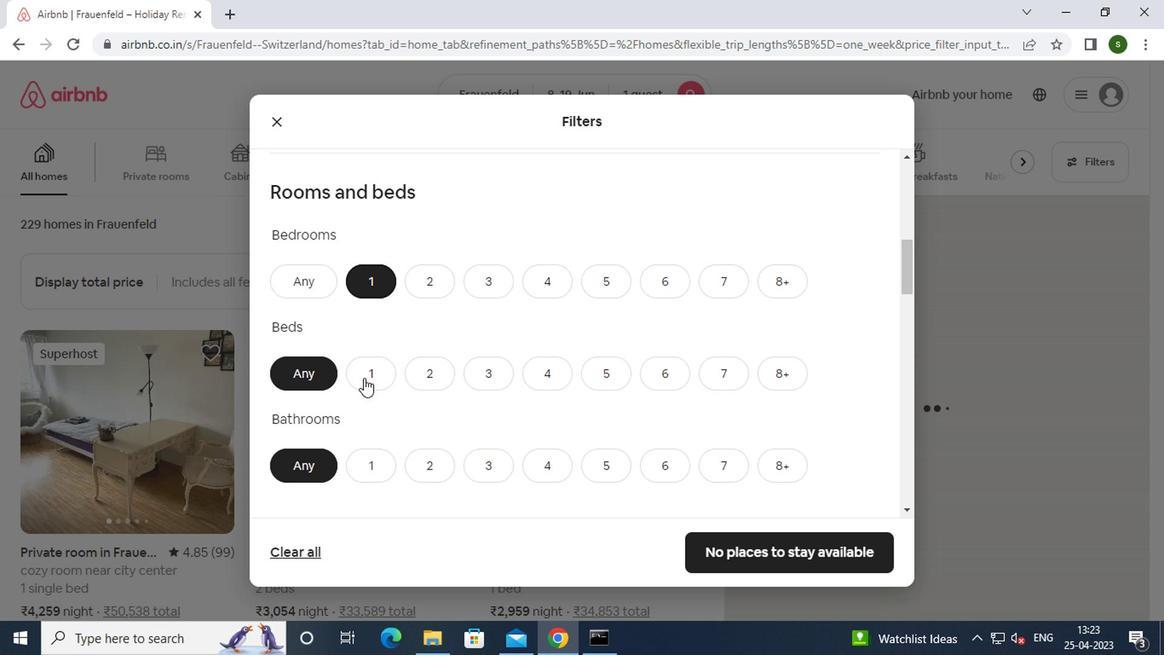 
Action: Mouse moved to (384, 441)
Screenshot: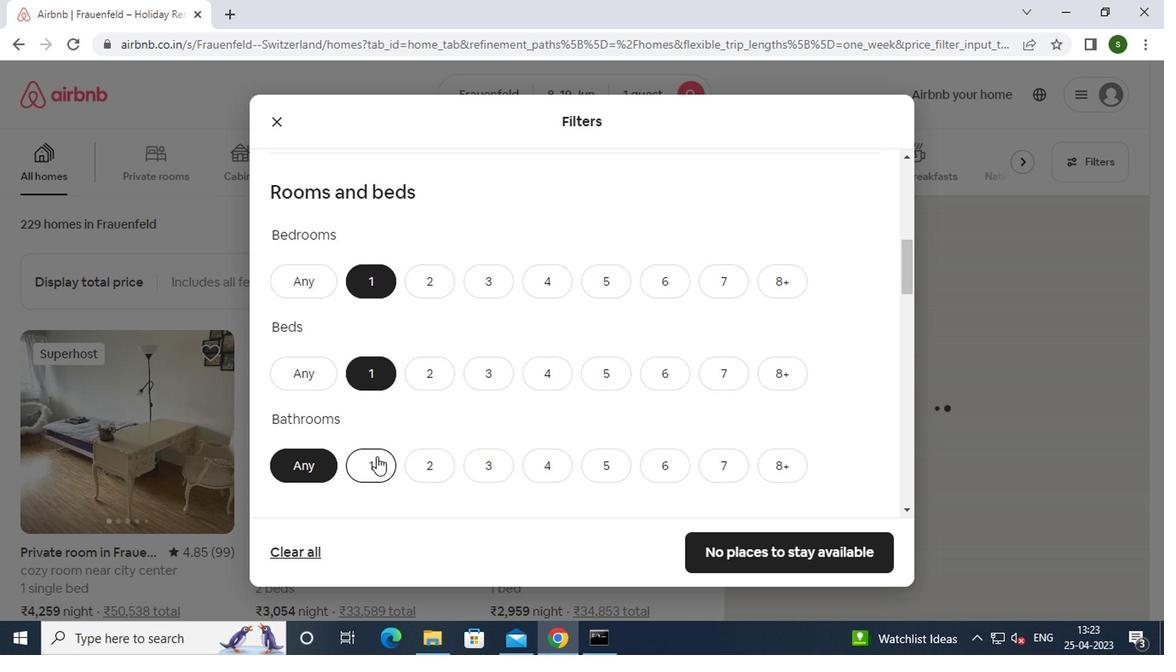 
Action: Mouse pressed left at (384, 441)
Screenshot: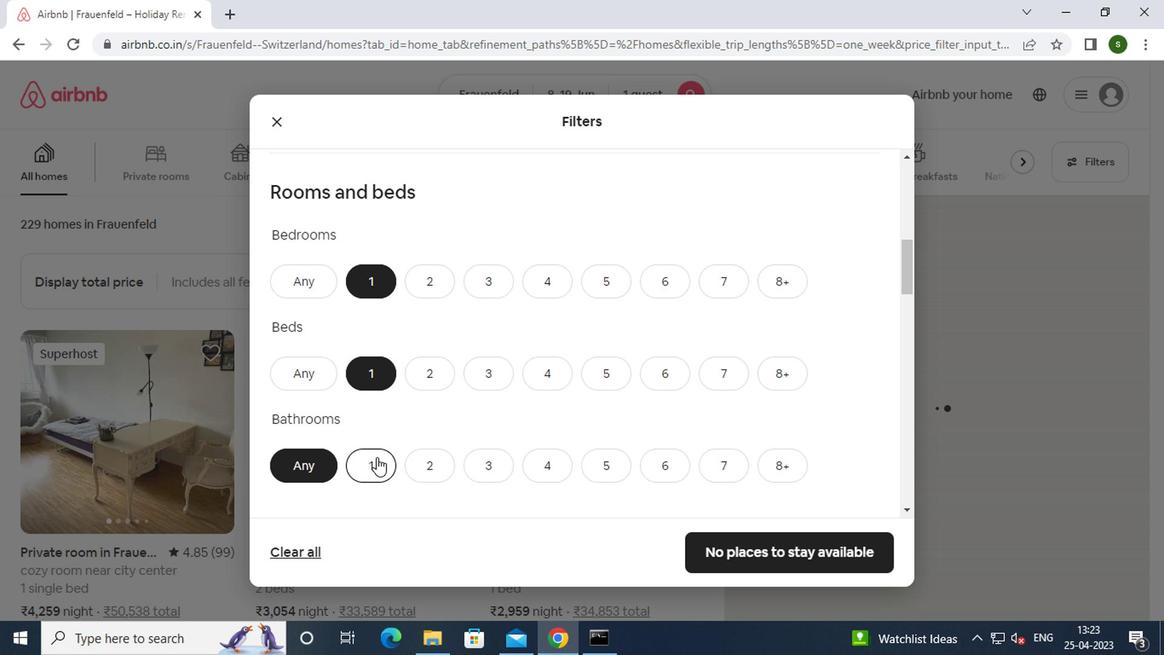 
Action: Mouse moved to (456, 360)
Screenshot: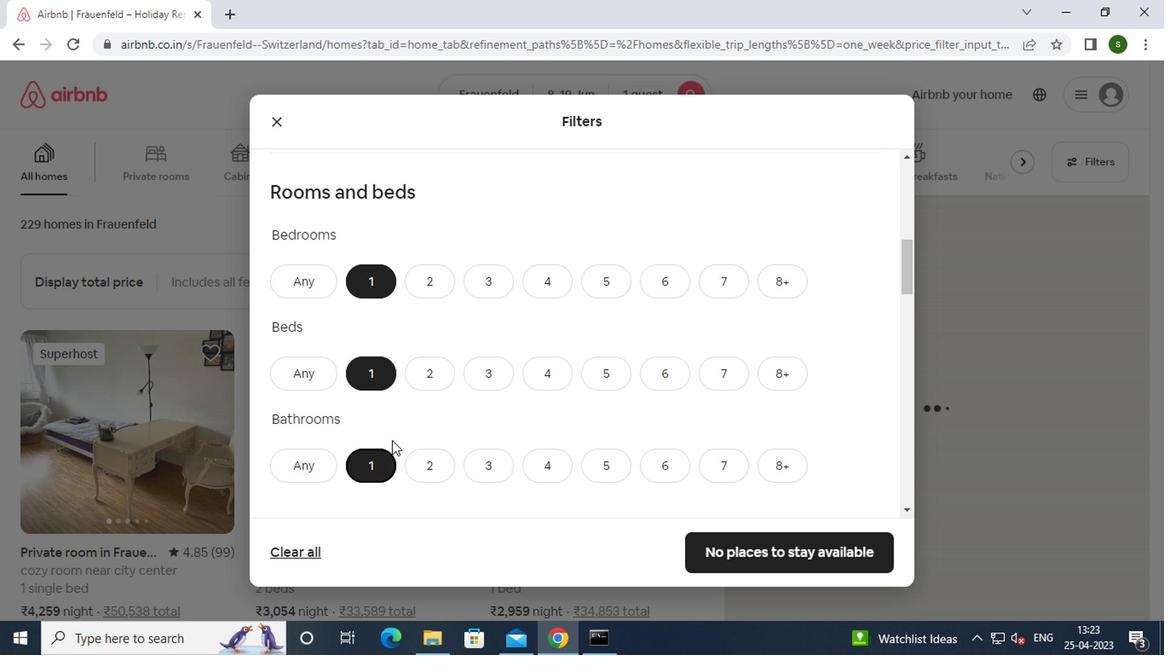 
Action: Mouse scrolled (456, 360) with delta (0, 0)
Screenshot: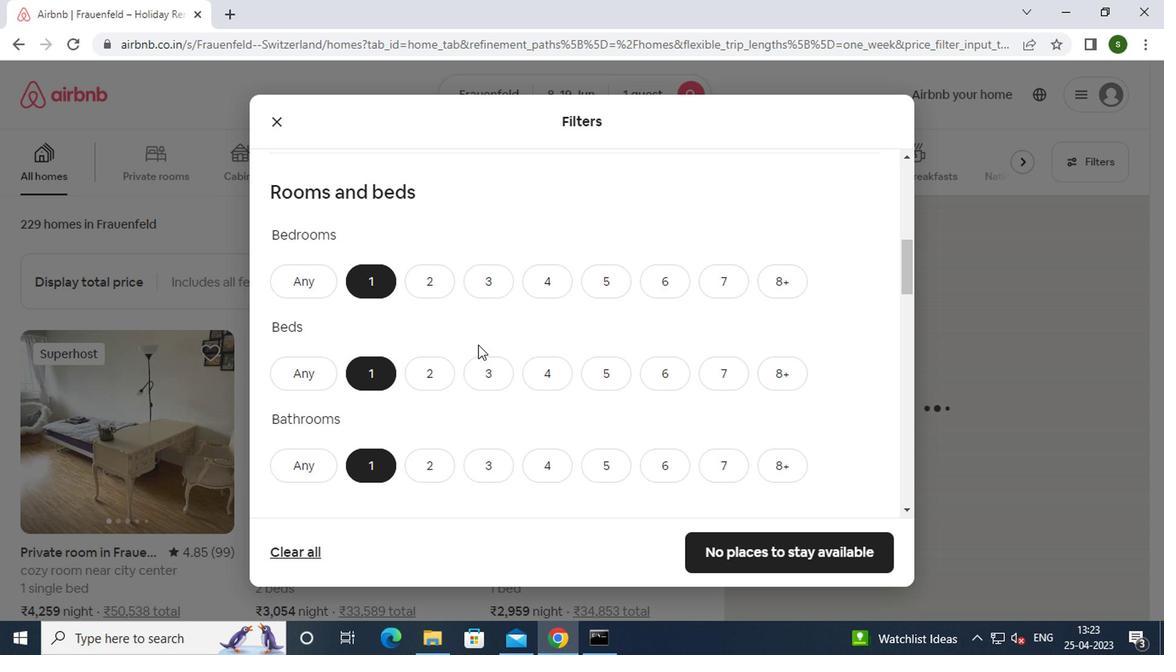 
Action: Mouse scrolled (456, 360) with delta (0, 0)
Screenshot: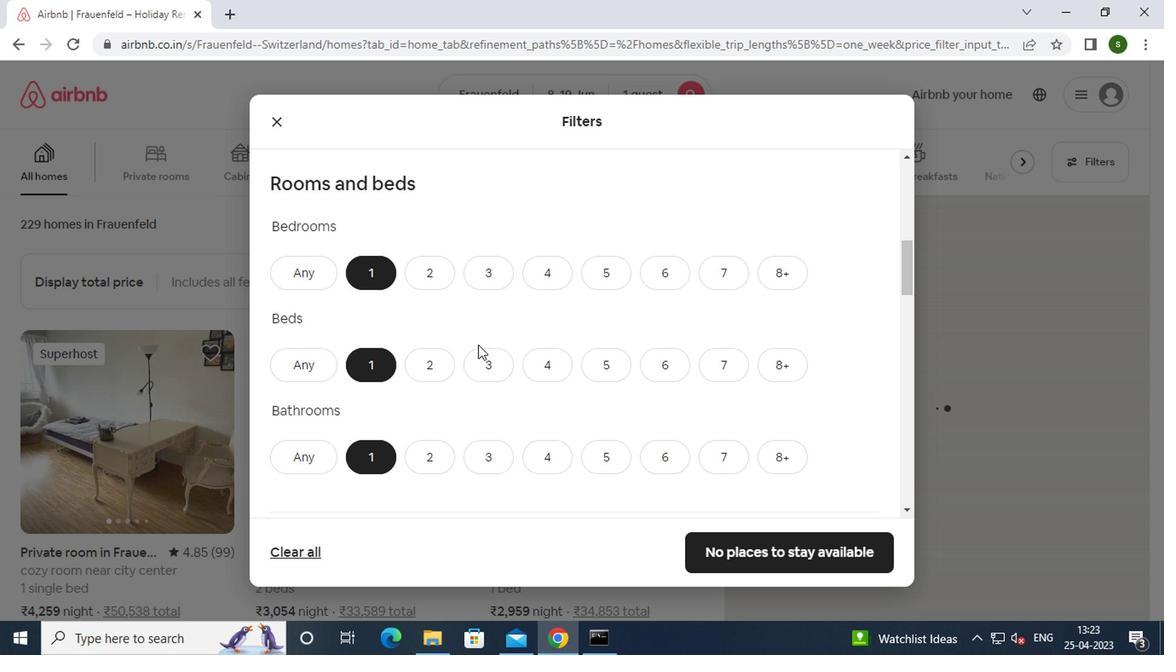 
Action: Mouse scrolled (456, 360) with delta (0, 0)
Screenshot: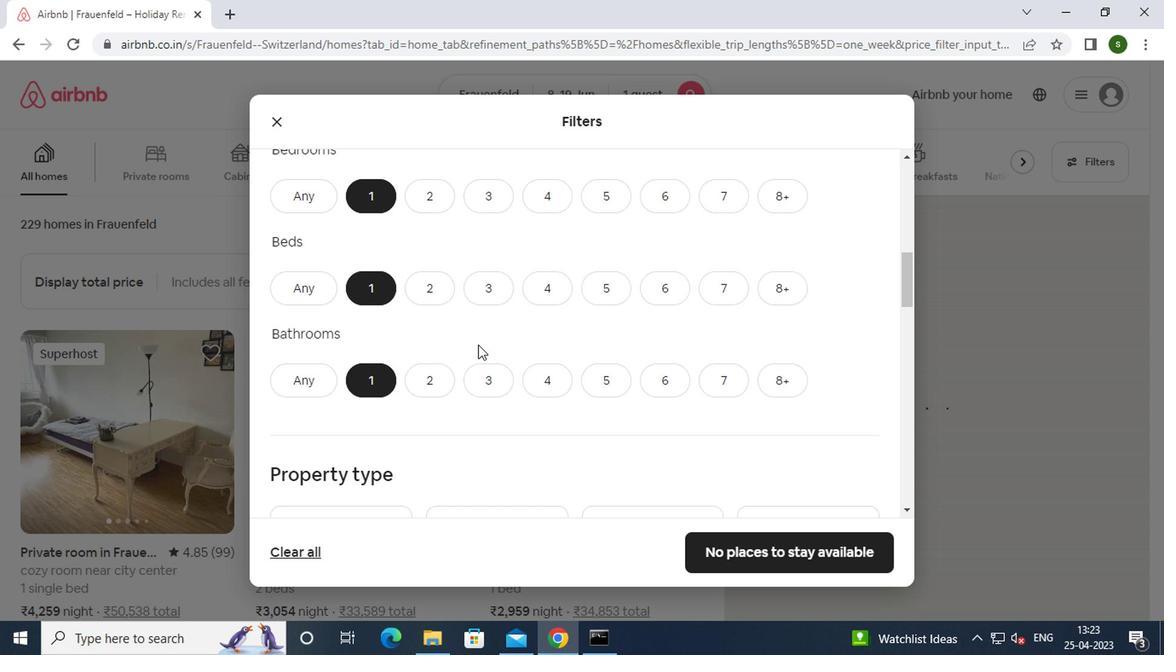 
Action: Mouse moved to (362, 398)
Screenshot: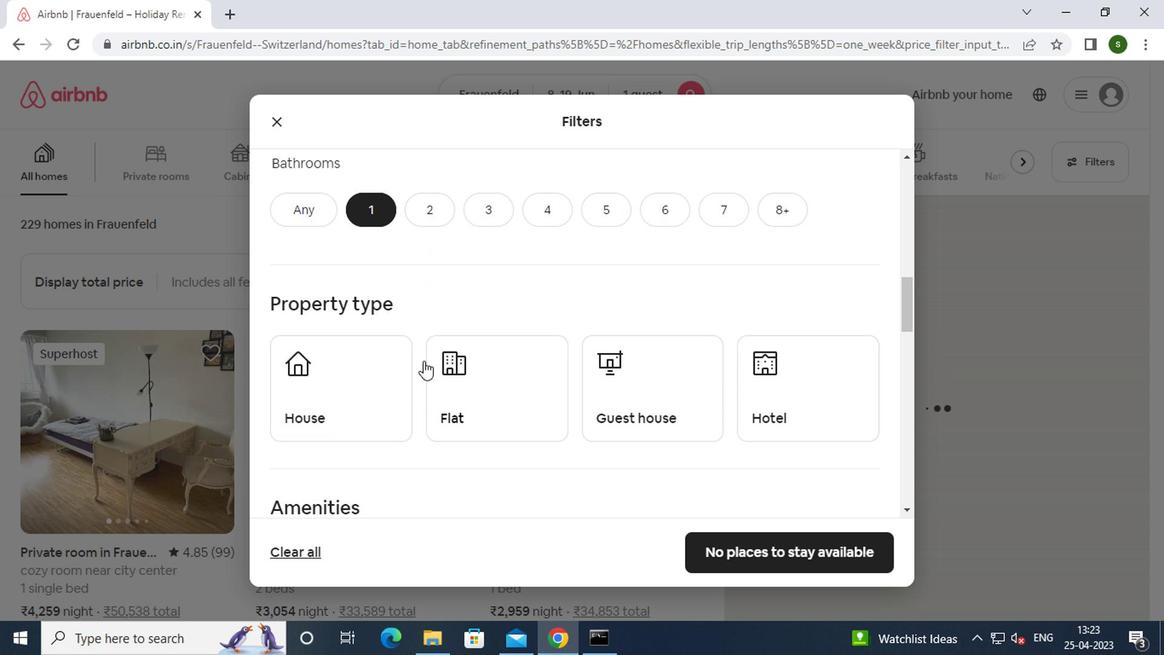 
Action: Mouse pressed left at (362, 398)
Screenshot: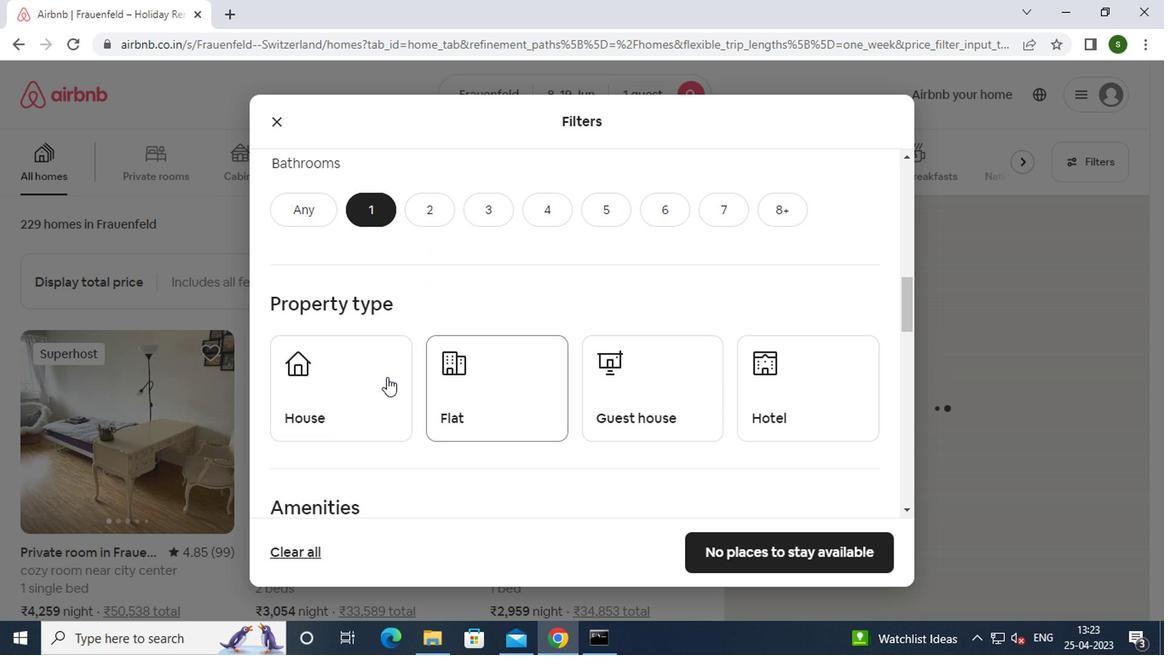
Action: Mouse moved to (468, 401)
Screenshot: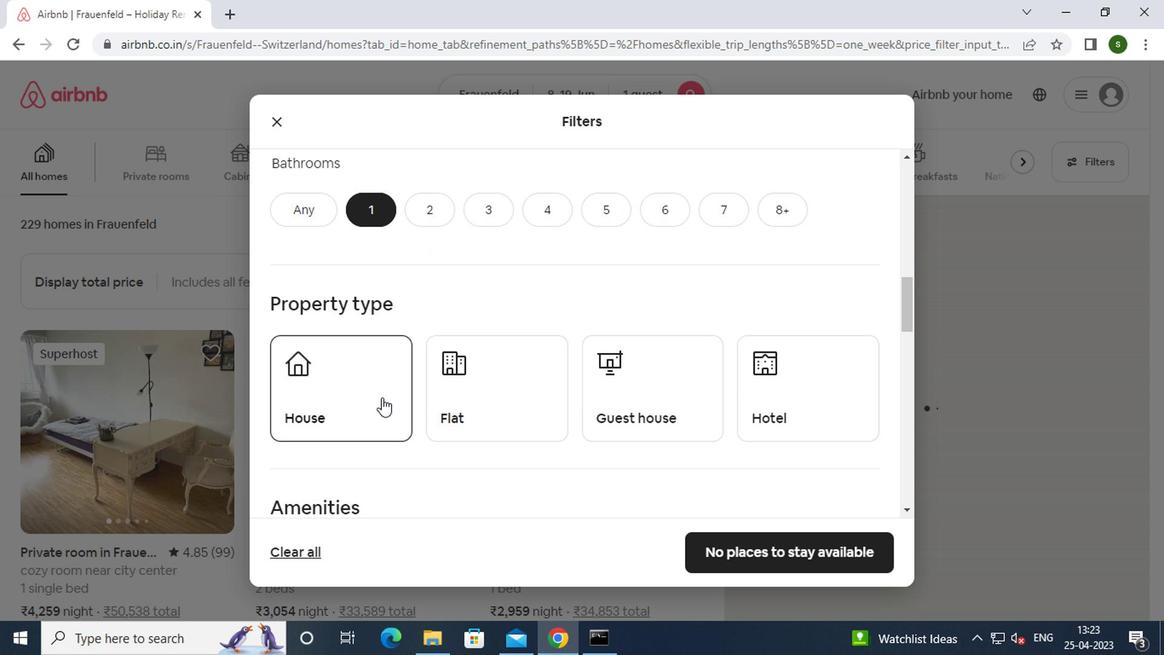 
Action: Mouse pressed left at (468, 401)
Screenshot: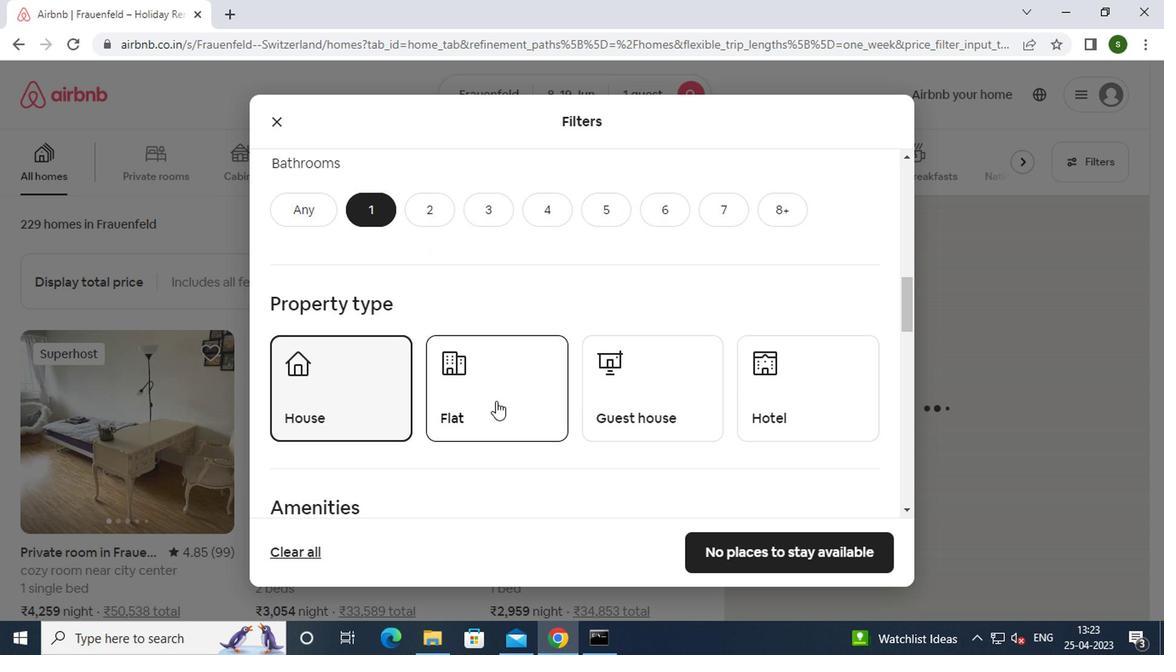 
Action: Mouse moved to (547, 400)
Screenshot: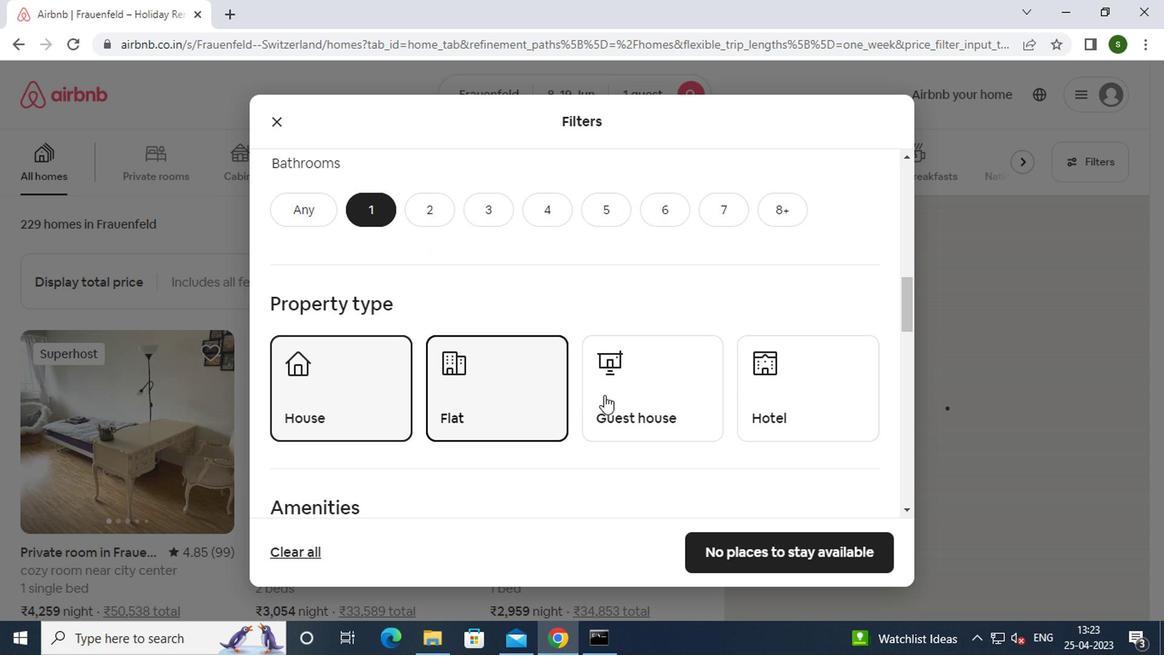 
Action: Mouse pressed left at (547, 400)
Screenshot: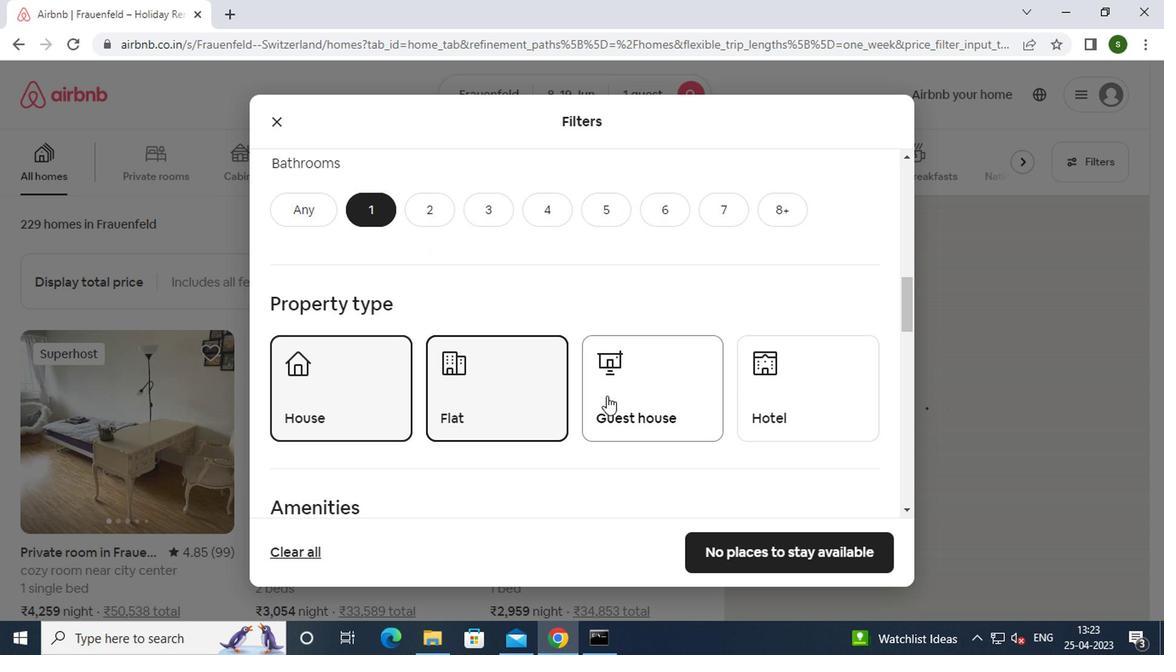 
Action: Mouse moved to (685, 396)
Screenshot: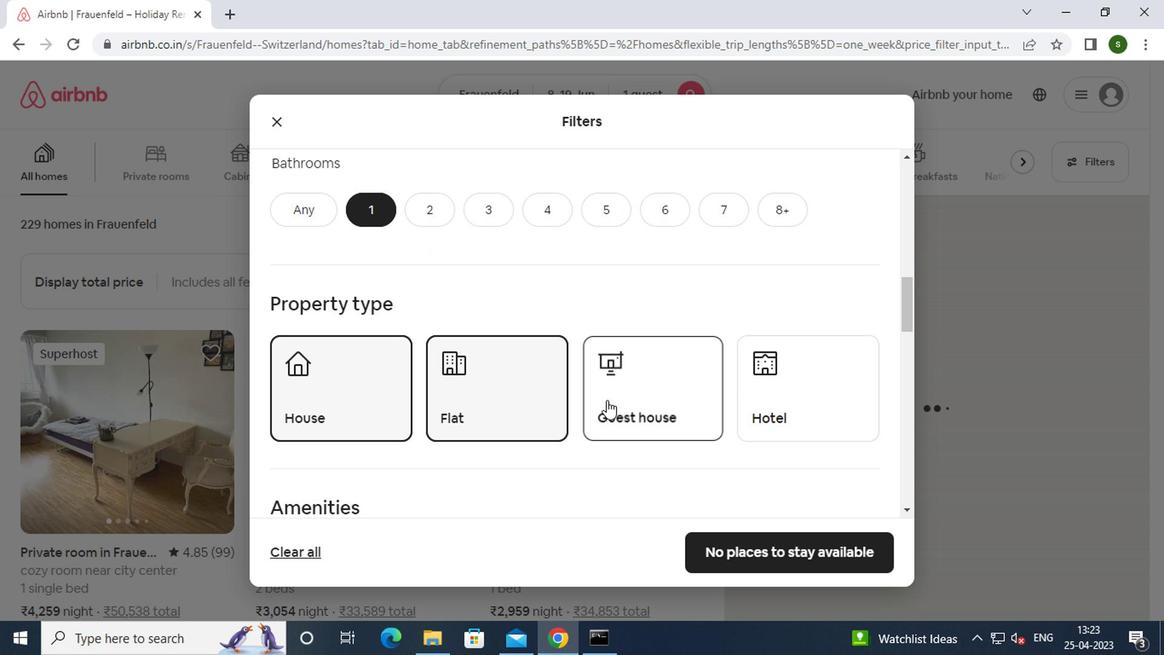 
Action: Mouse pressed left at (685, 396)
Screenshot: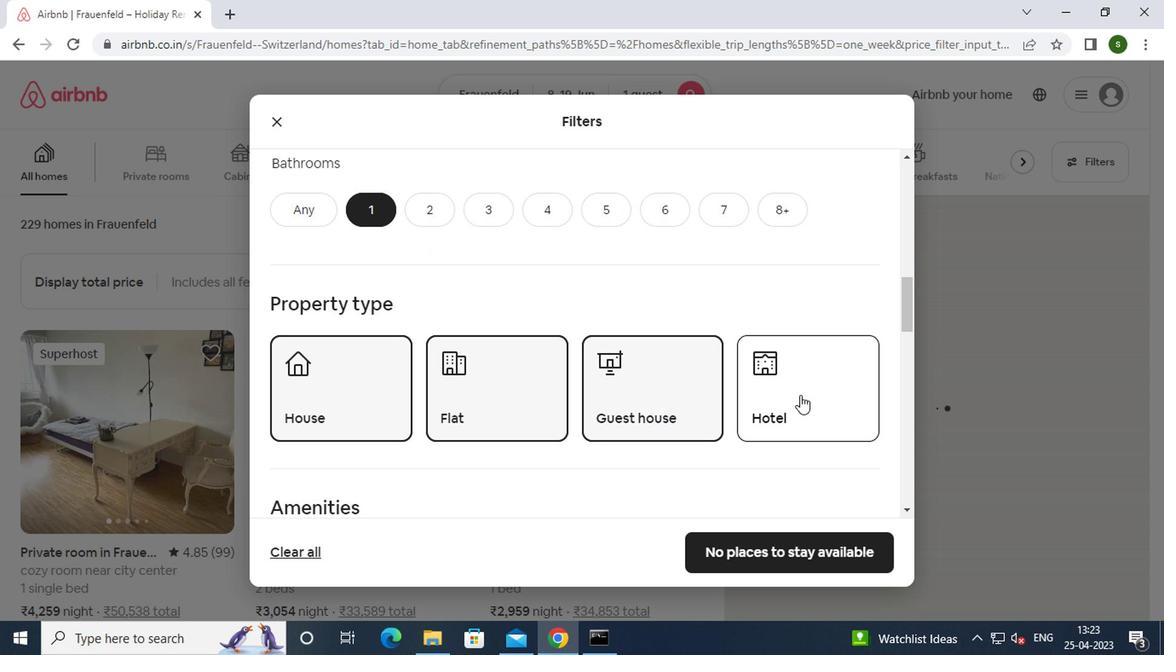 
Action: Mouse moved to (570, 362)
Screenshot: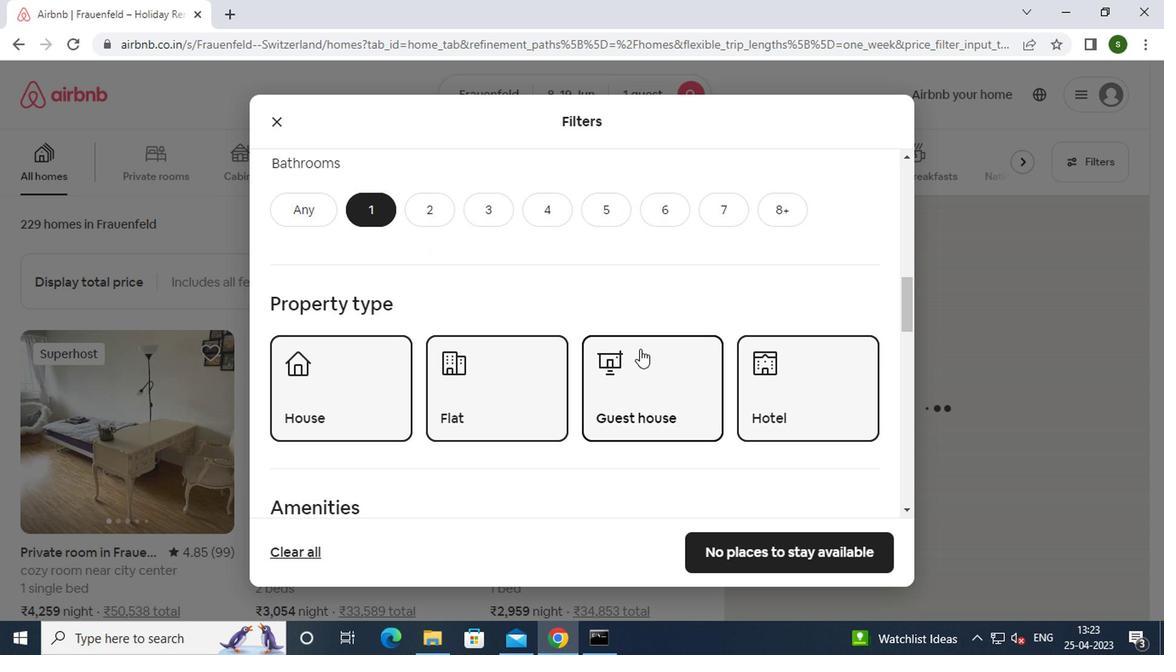 
Action: Mouse scrolled (570, 362) with delta (0, 0)
Screenshot: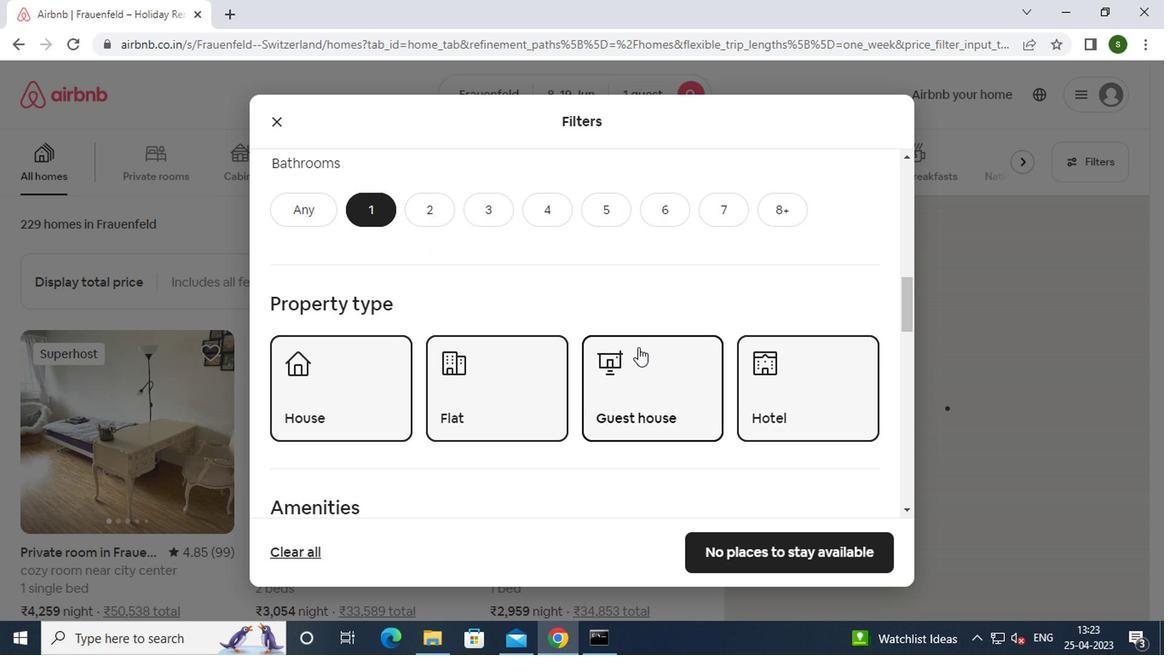
Action: Mouse scrolled (570, 362) with delta (0, 0)
Screenshot: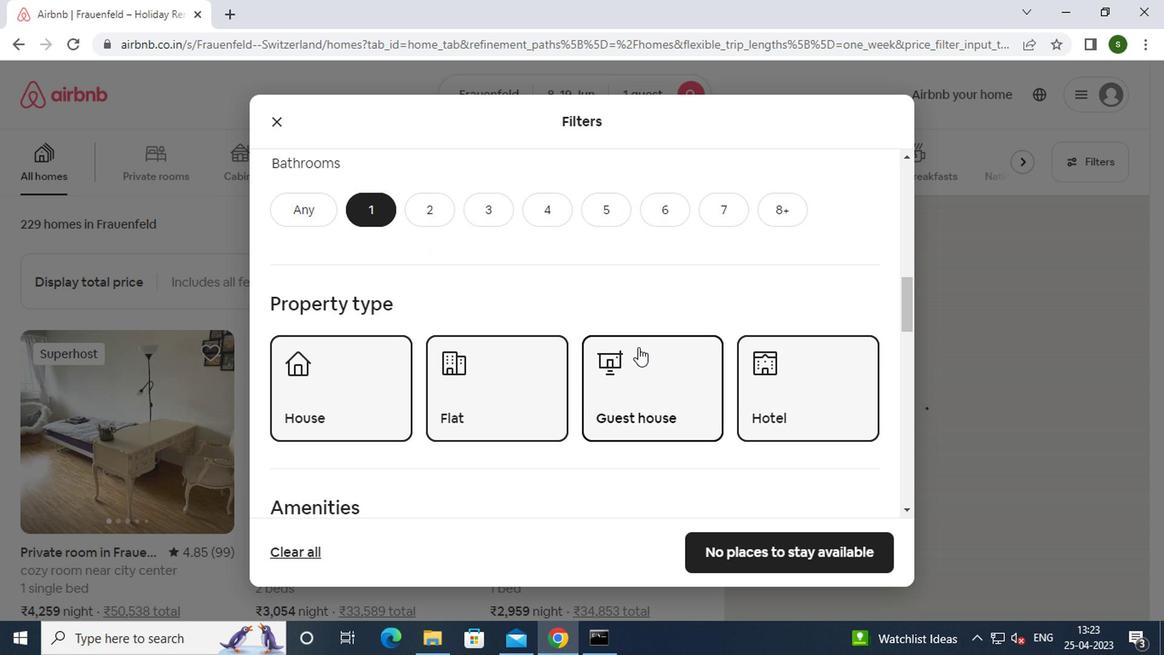 
Action: Mouse scrolled (570, 362) with delta (0, 0)
Screenshot: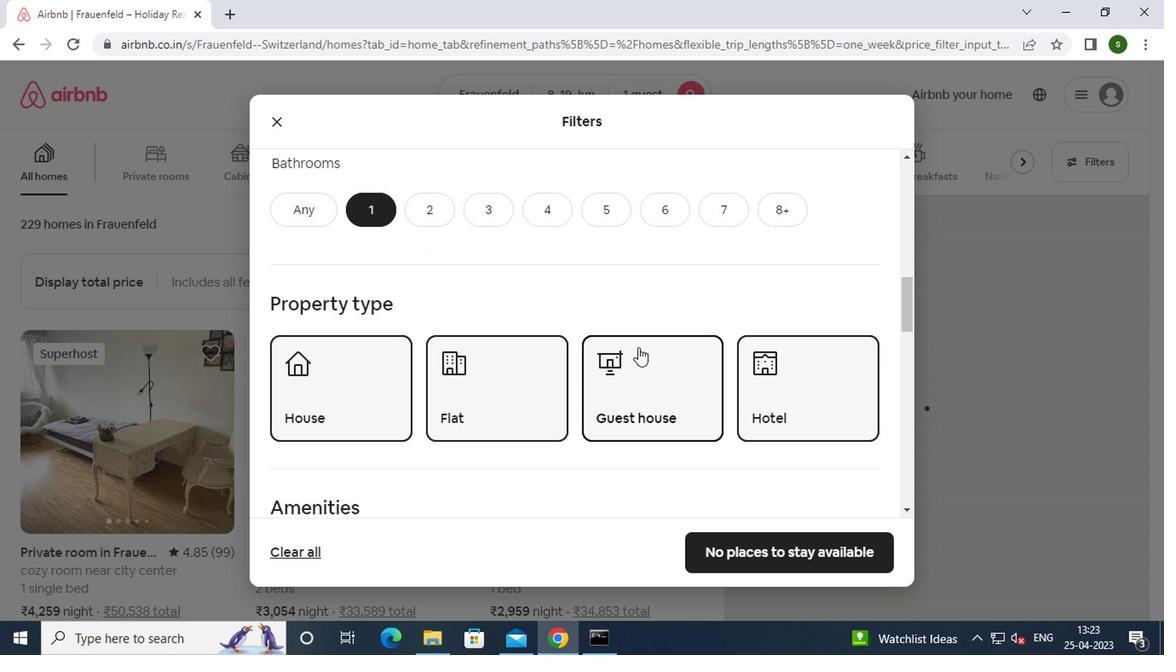 
Action: Mouse scrolled (570, 362) with delta (0, 0)
Screenshot: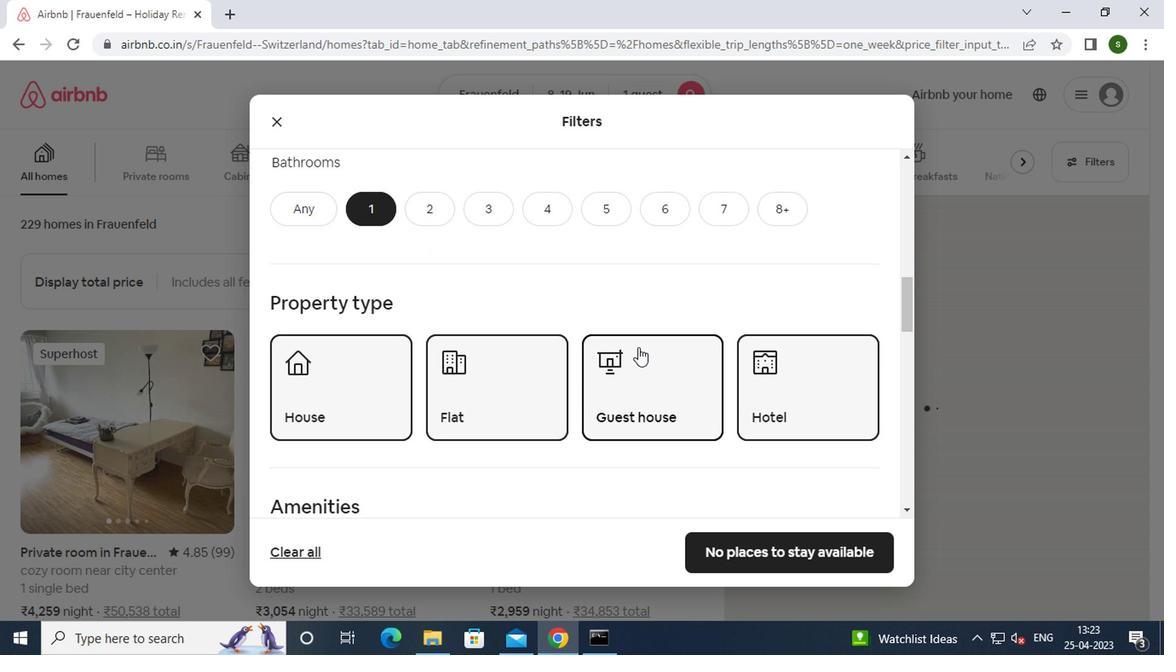 
Action: Mouse moved to (570, 361)
Screenshot: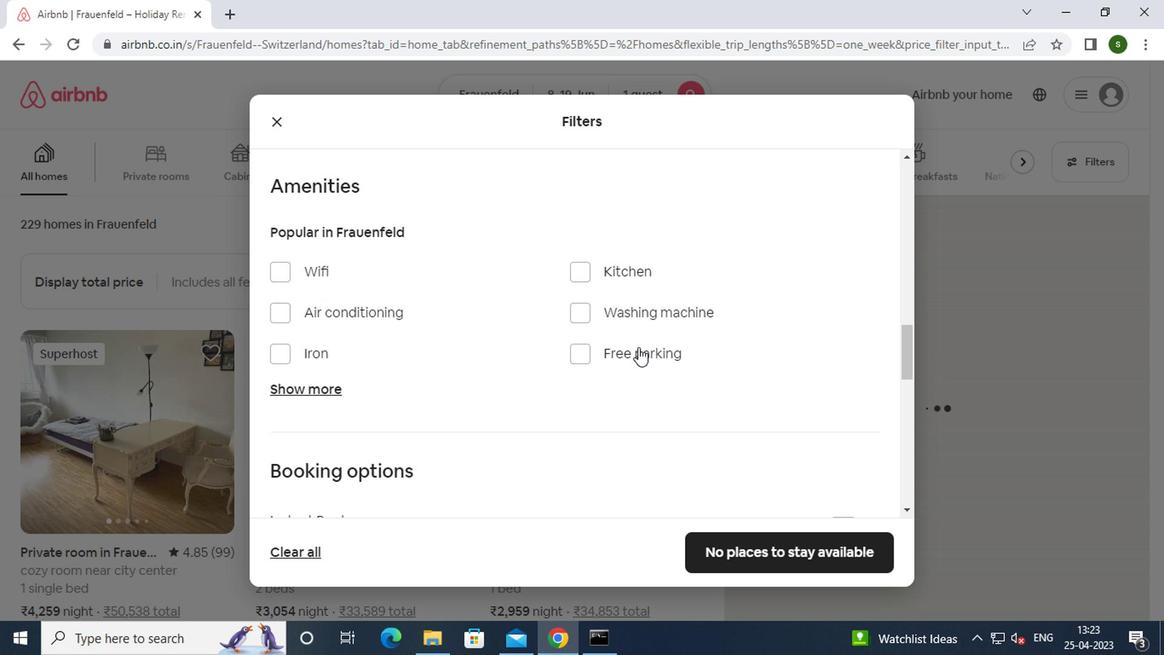 
Action: Mouse scrolled (570, 360) with delta (0, 0)
Screenshot: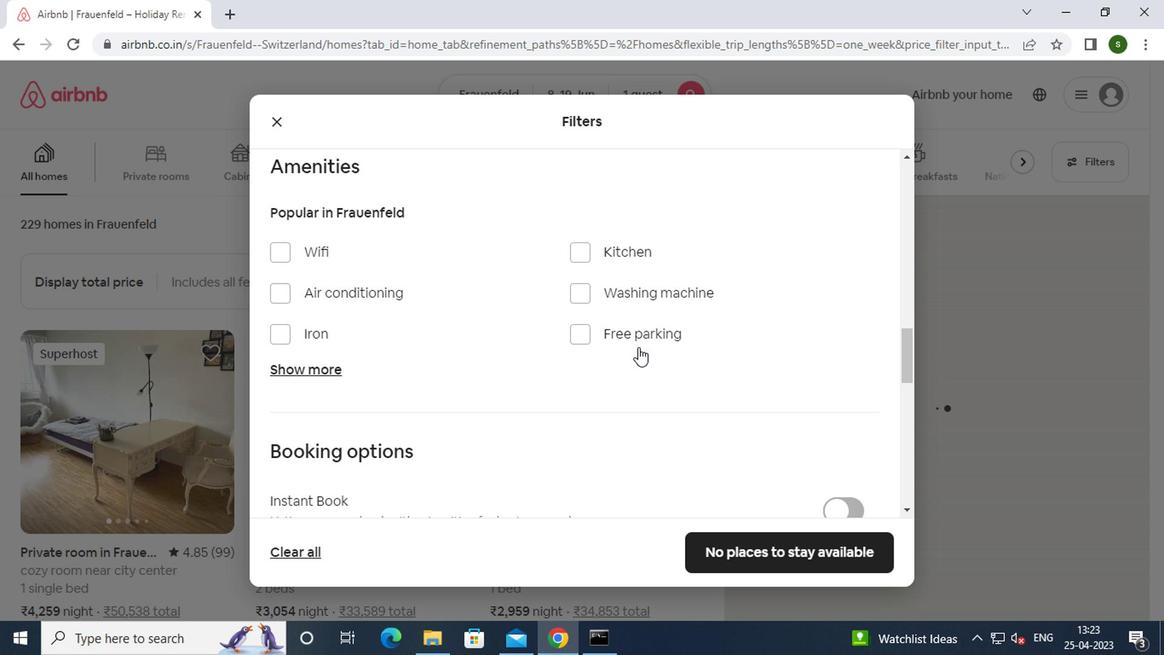 
Action: Mouse scrolled (570, 360) with delta (0, 0)
Screenshot: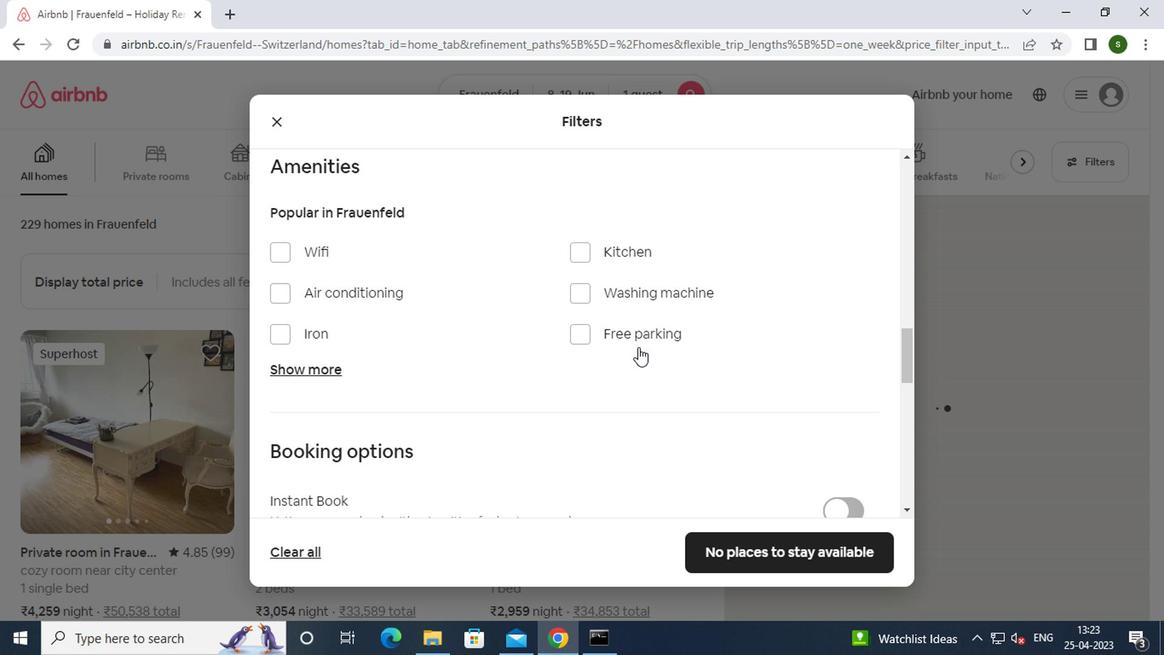 
Action: Mouse scrolled (570, 360) with delta (0, 0)
Screenshot: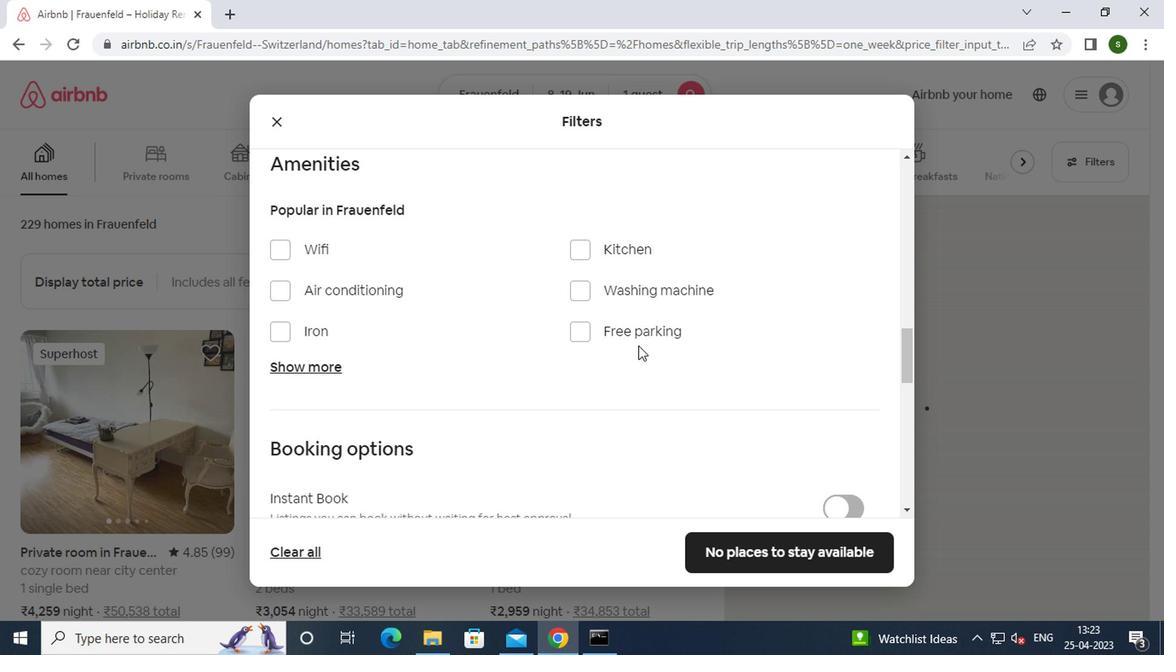 
Action: Mouse moved to (713, 336)
Screenshot: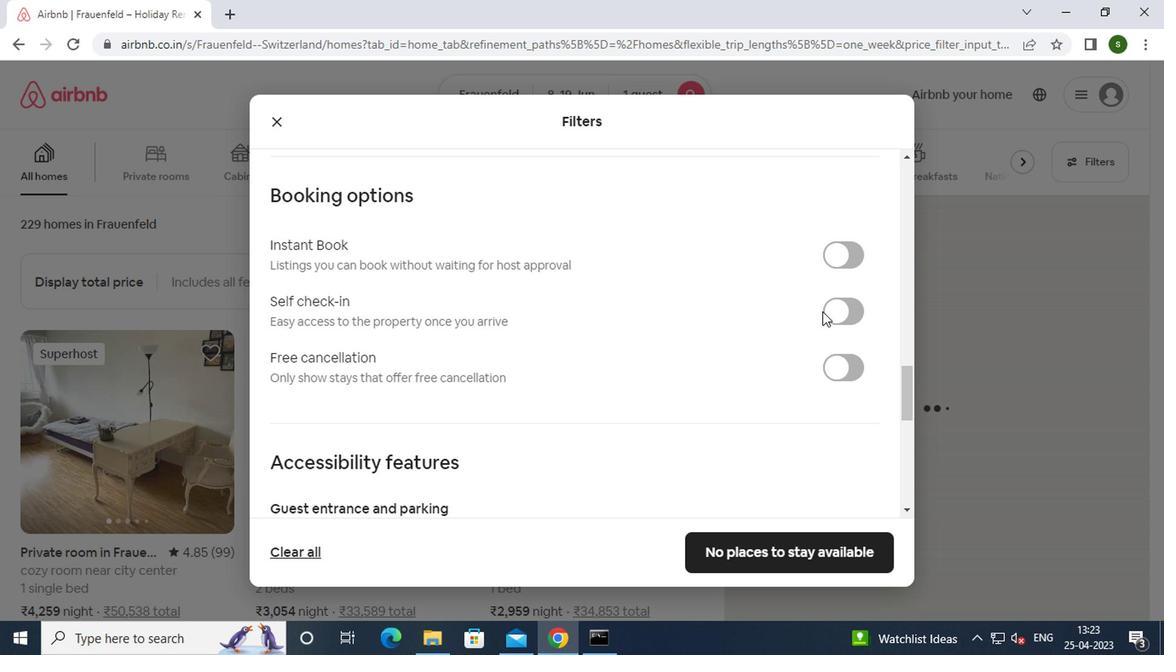 
Action: Mouse pressed left at (713, 336)
Screenshot: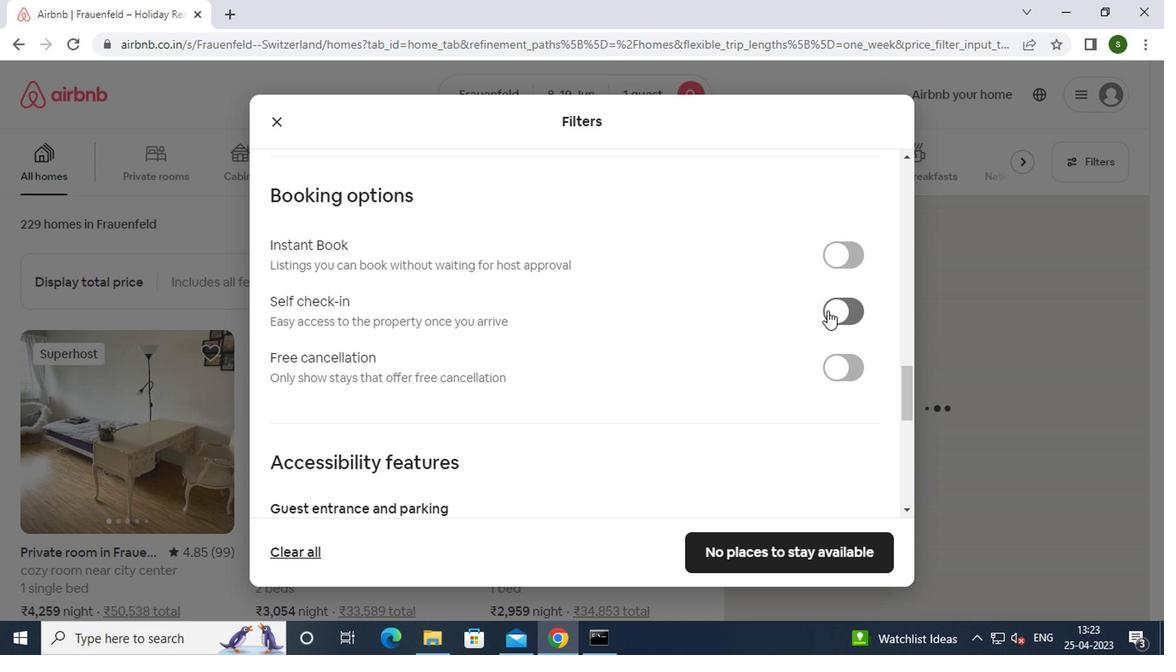 
Action: Mouse moved to (582, 333)
Screenshot: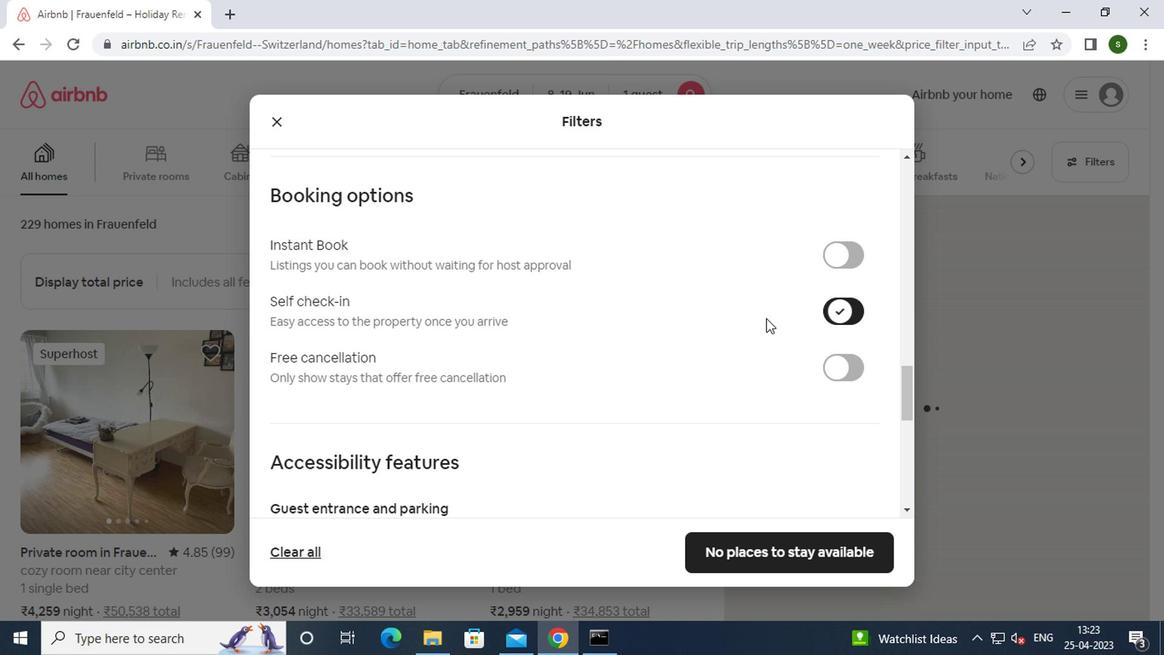 
Action: Mouse scrolled (582, 333) with delta (0, 0)
Screenshot: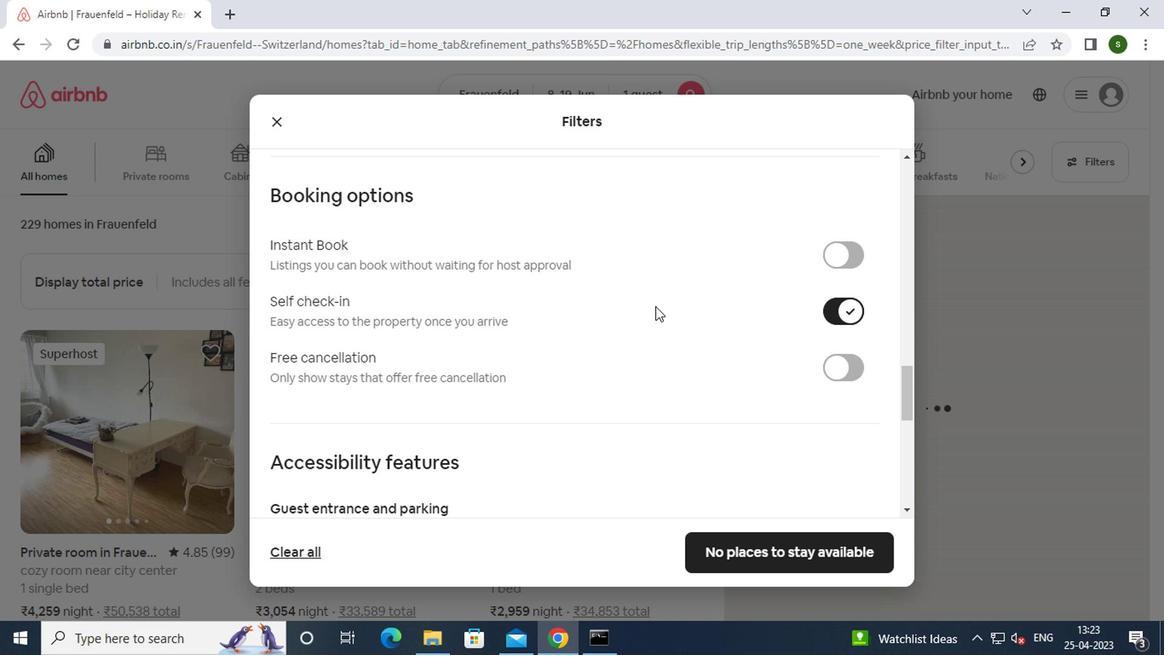 
Action: Mouse scrolled (582, 333) with delta (0, 0)
Screenshot: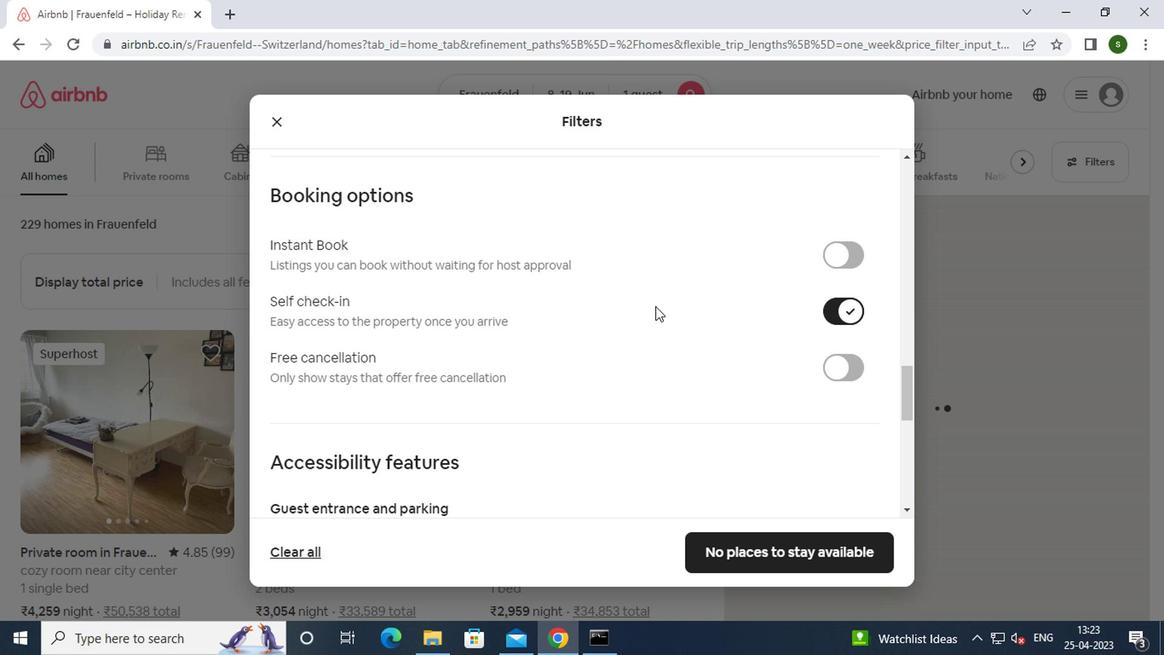
Action: Mouse scrolled (582, 333) with delta (0, 0)
Screenshot: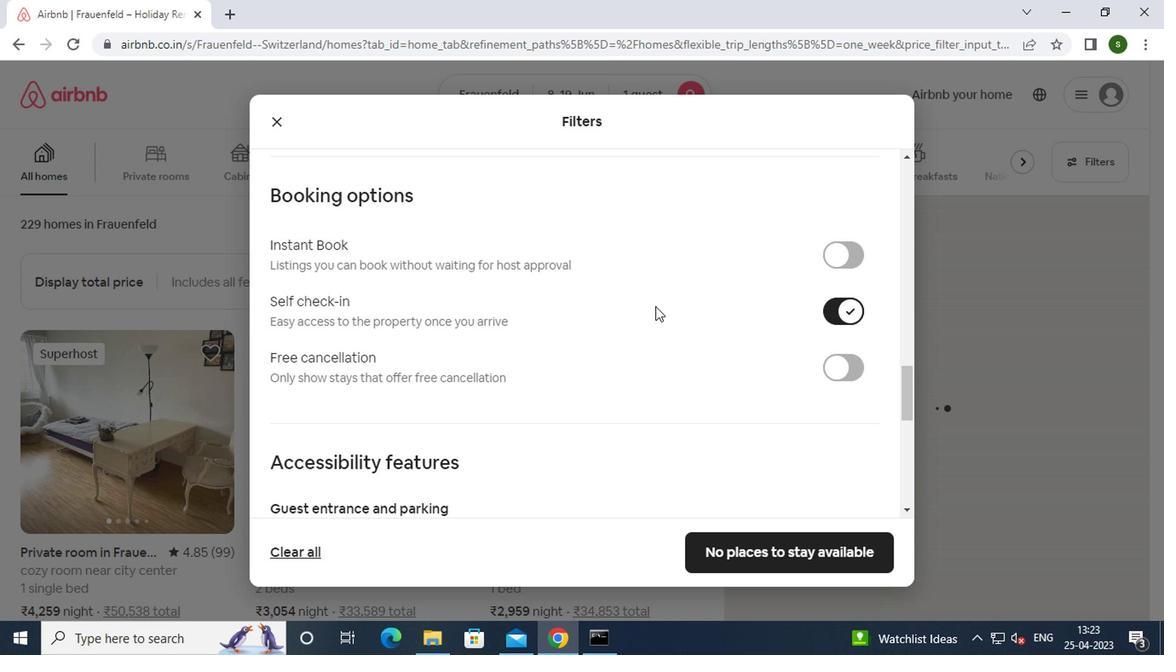
Action: Mouse scrolled (582, 333) with delta (0, 0)
Screenshot: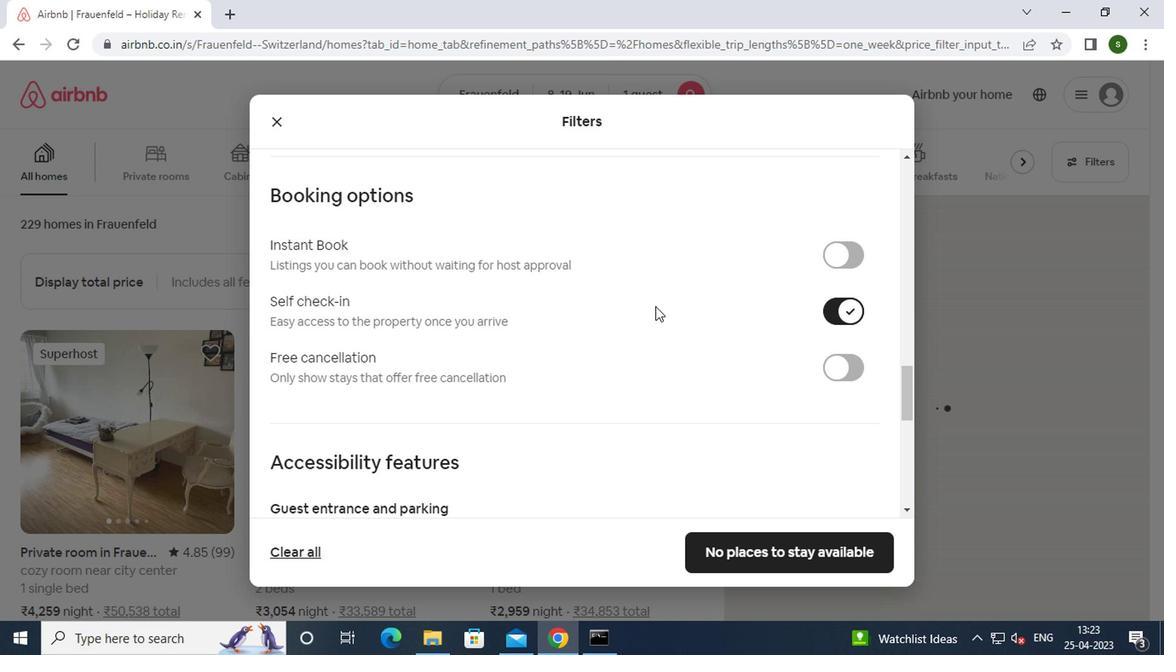 
Action: Mouse scrolled (582, 333) with delta (0, 0)
Screenshot: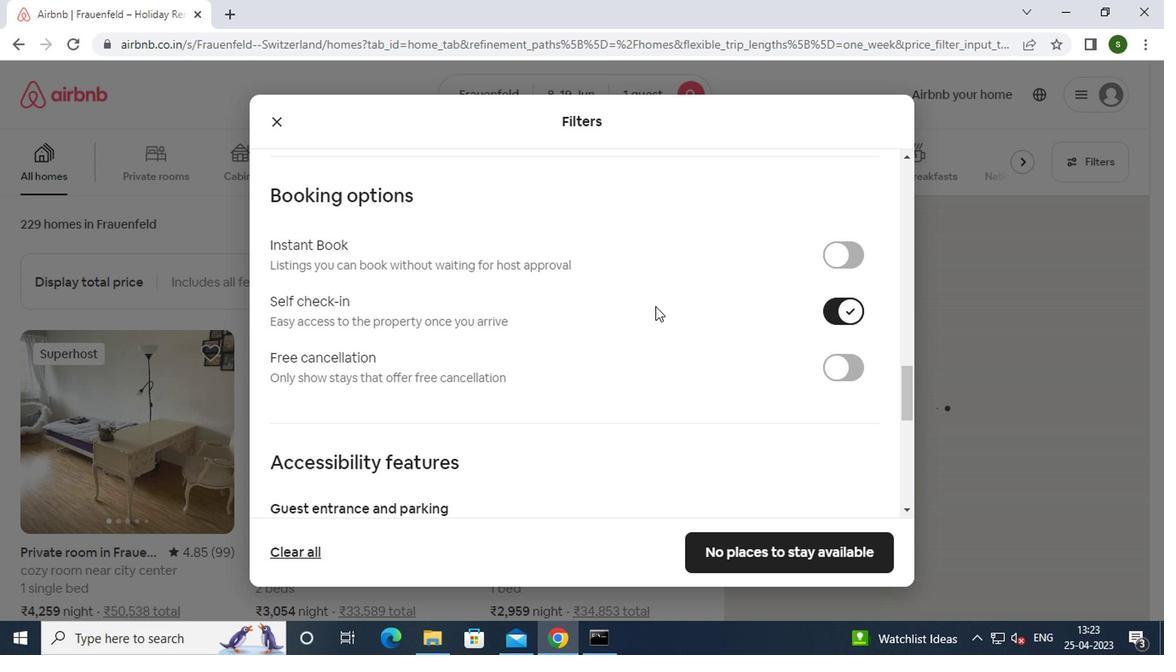 
Action: Mouse scrolled (582, 333) with delta (0, 0)
Screenshot: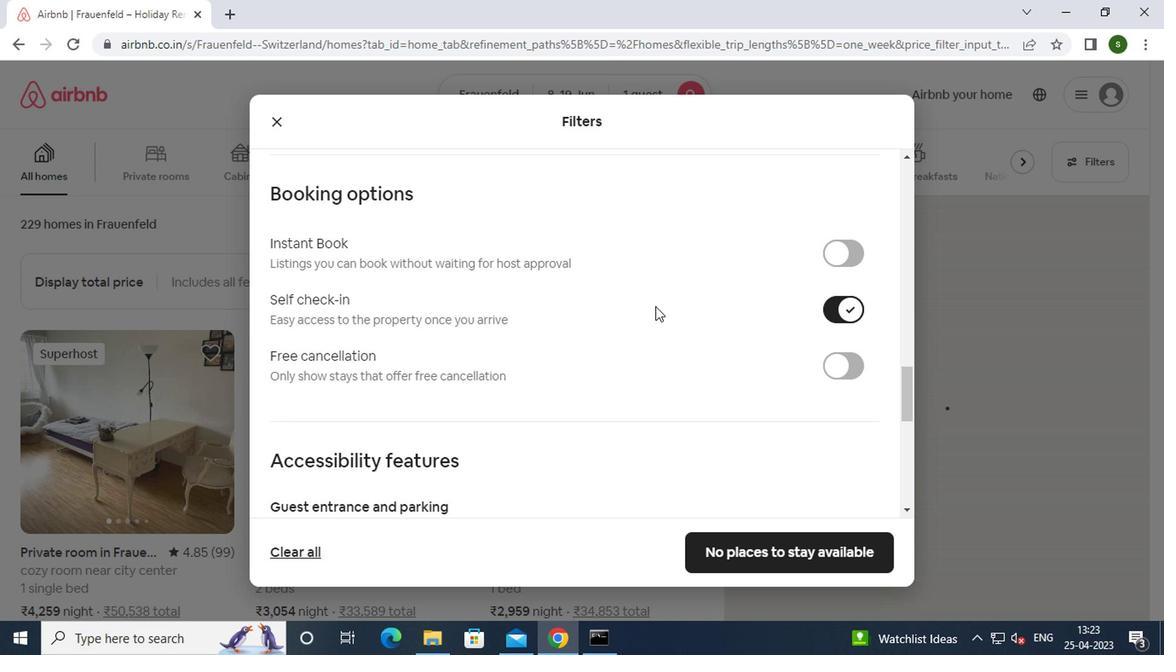 
Action: Mouse scrolled (582, 333) with delta (0, 0)
Screenshot: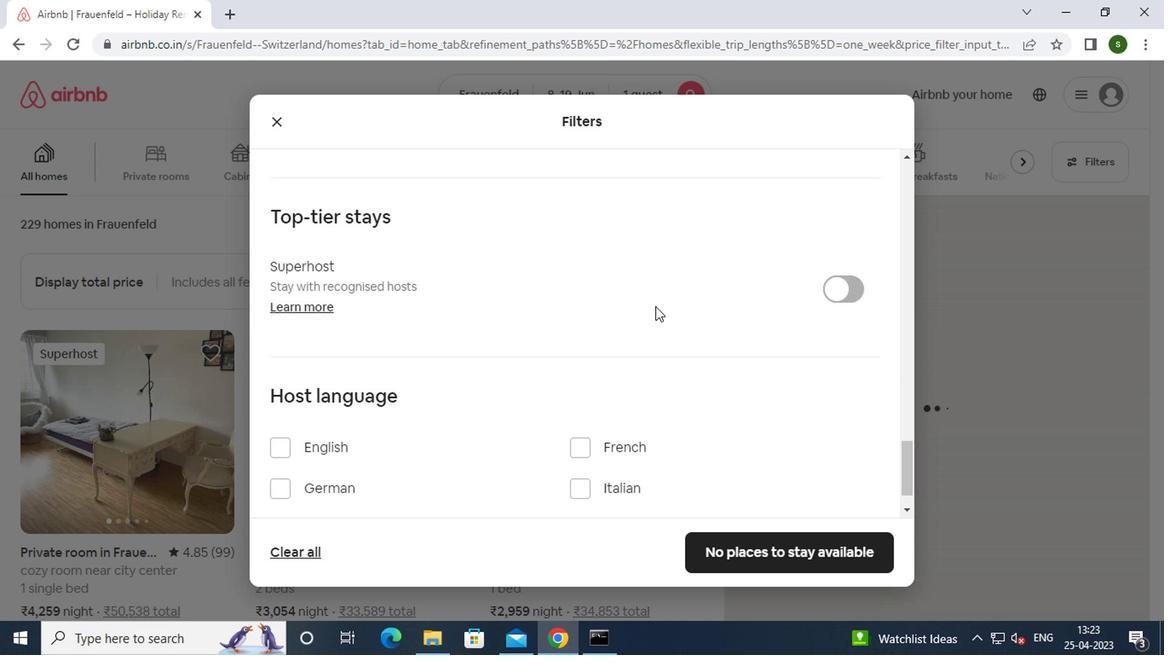 
Action: Mouse scrolled (582, 333) with delta (0, 0)
Screenshot: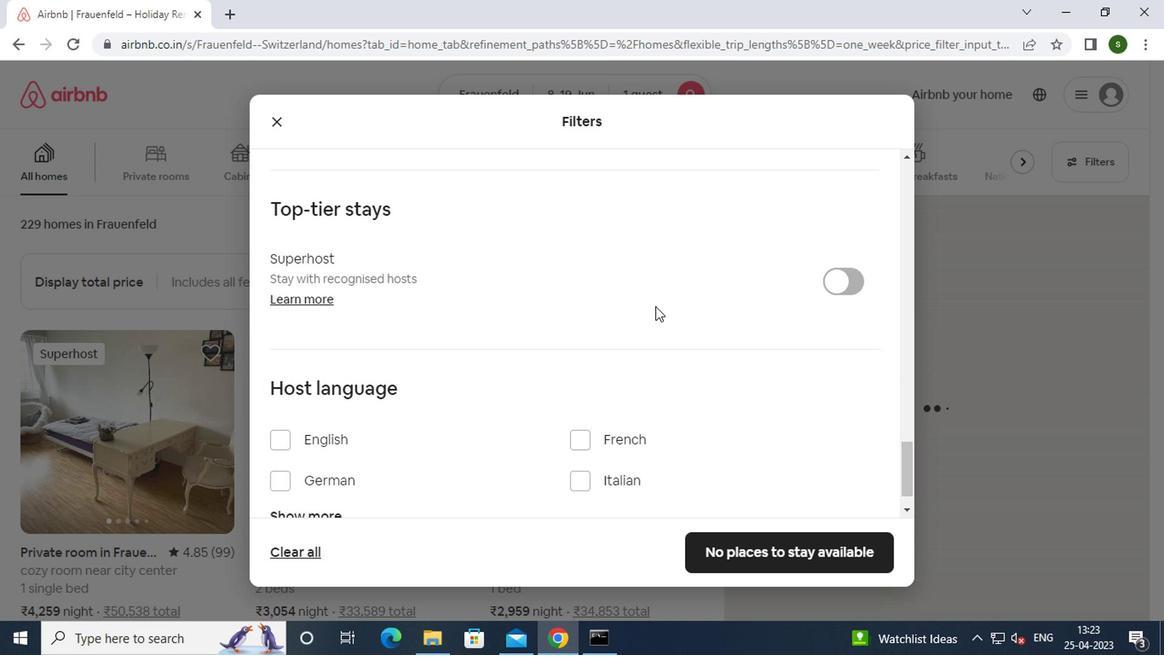 
Action: Mouse moved to (363, 404)
Screenshot: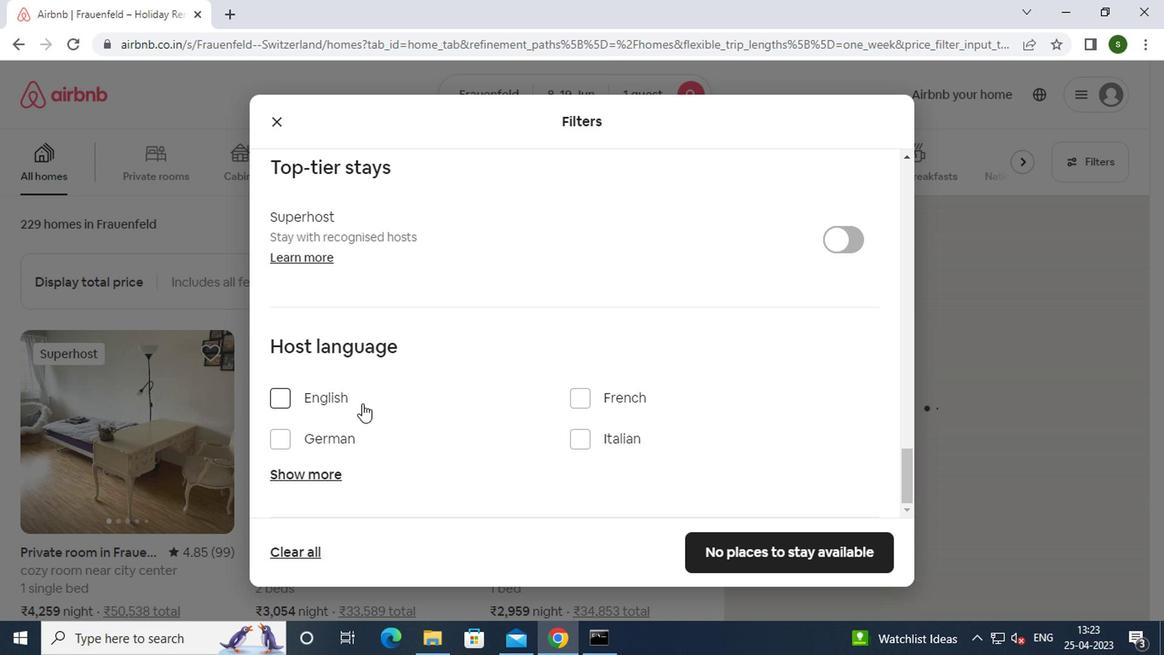 
Action: Mouse pressed left at (363, 404)
Screenshot: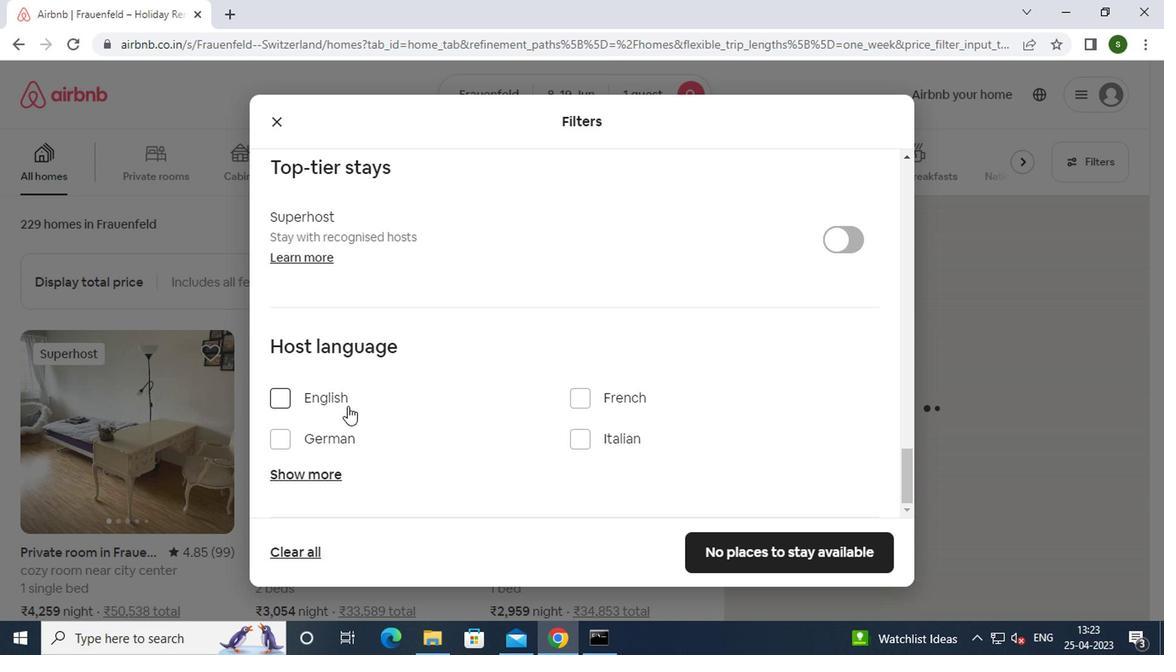 
Action: Mouse moved to (630, 498)
Screenshot: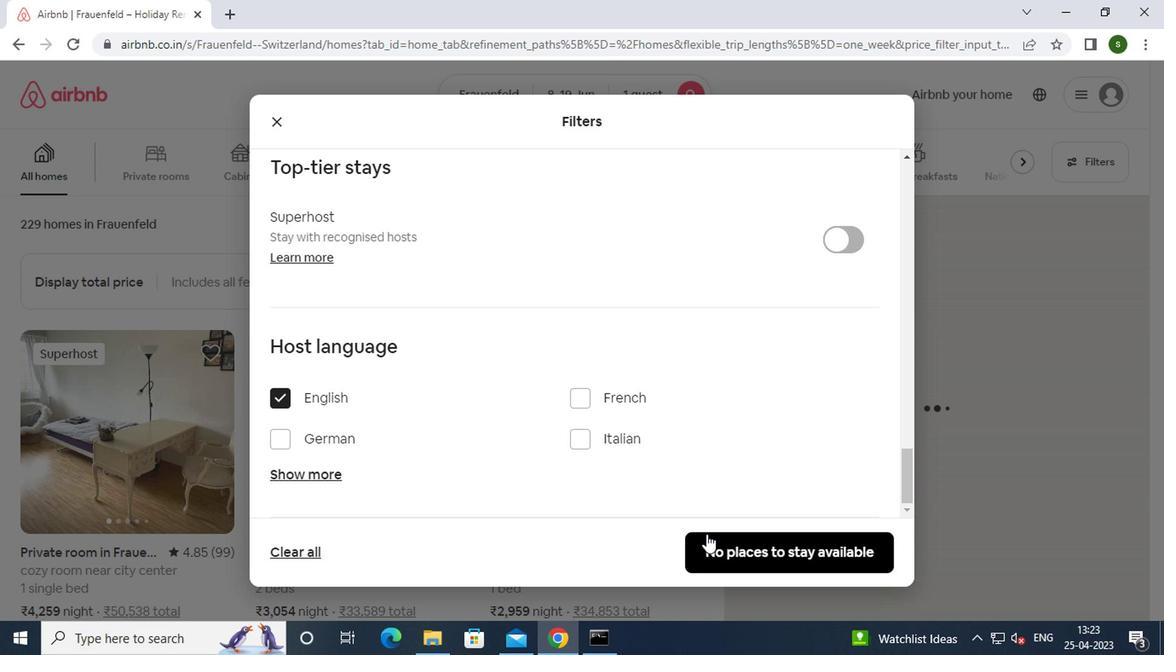 
Action: Mouse pressed left at (630, 498)
Screenshot: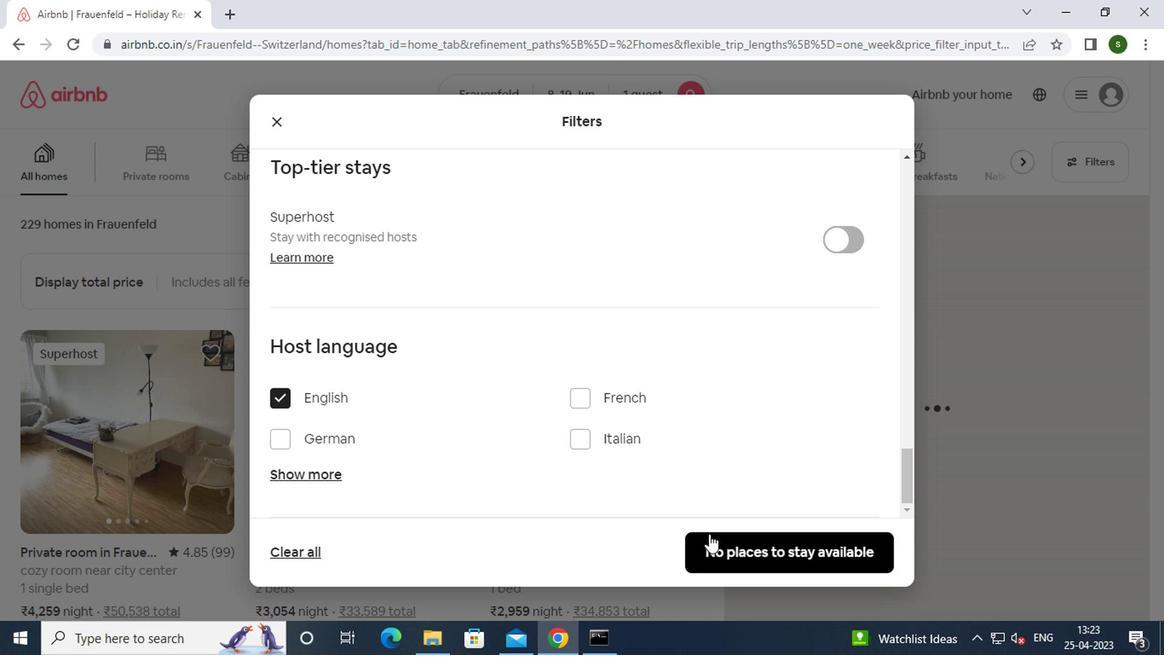 
Action: Mouse moved to (508, 264)
Screenshot: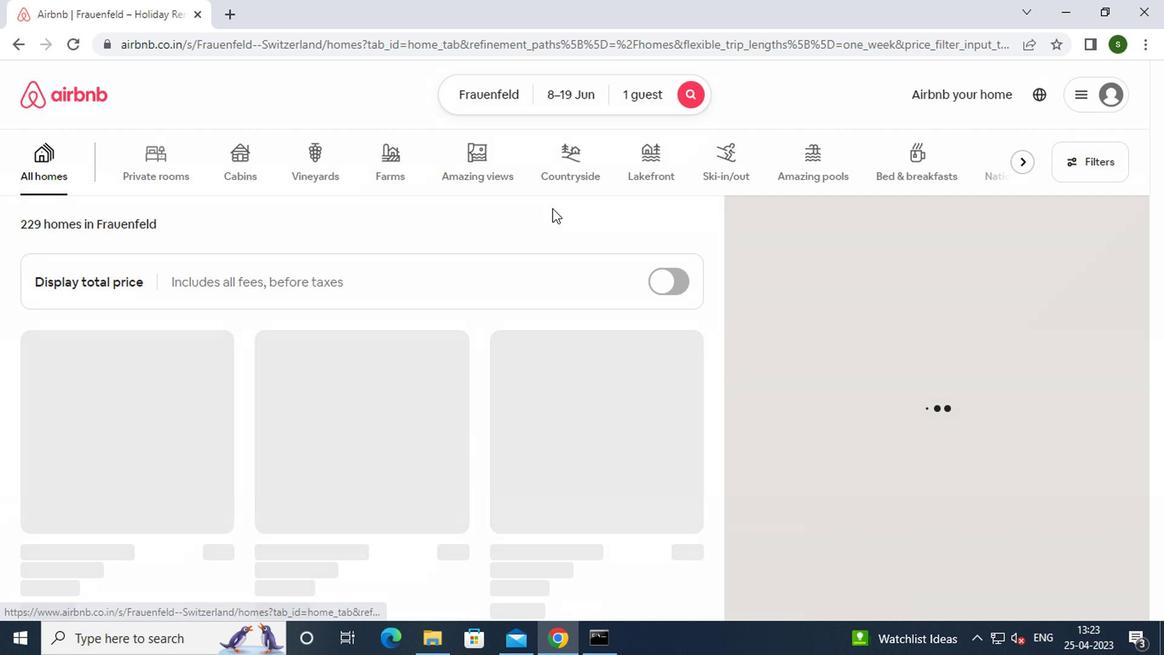 
